 Task: Play online crossword game.
Action: Mouse moved to (367, 242)
Screenshot: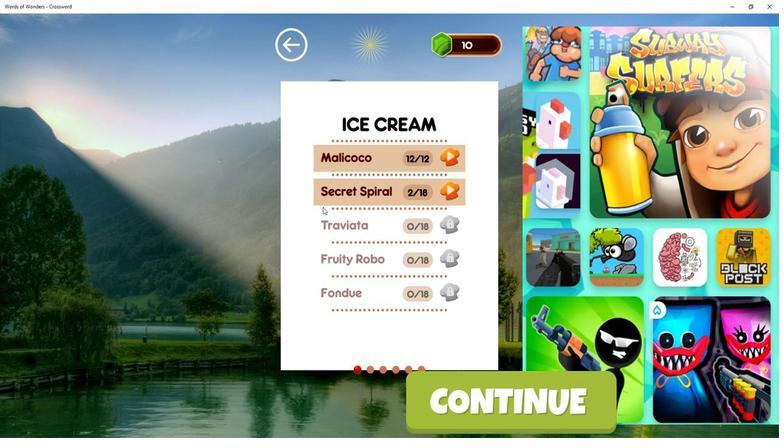 
Action: Mouse pressed left at (367, 242)
Screenshot: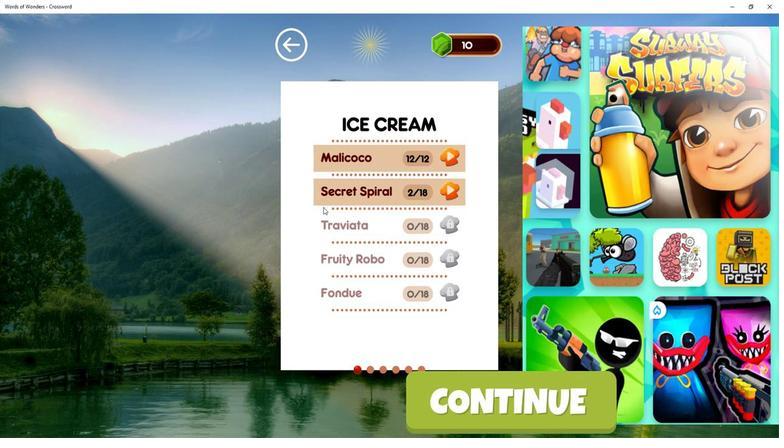 
Action: Mouse moved to (370, 238)
Screenshot: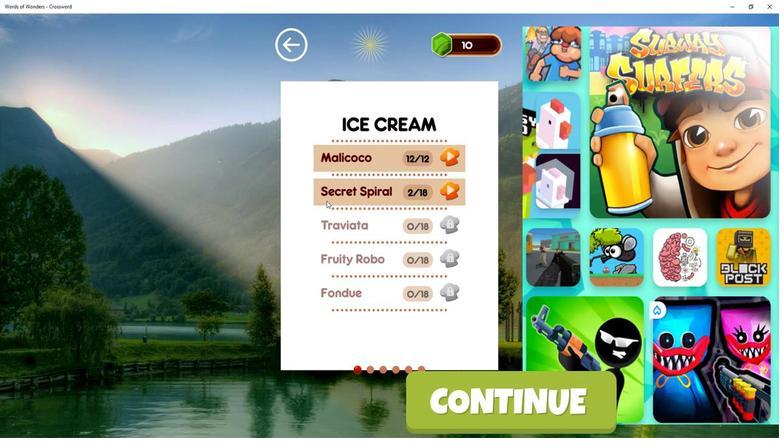 
Action: Mouse pressed left at (370, 238)
Screenshot: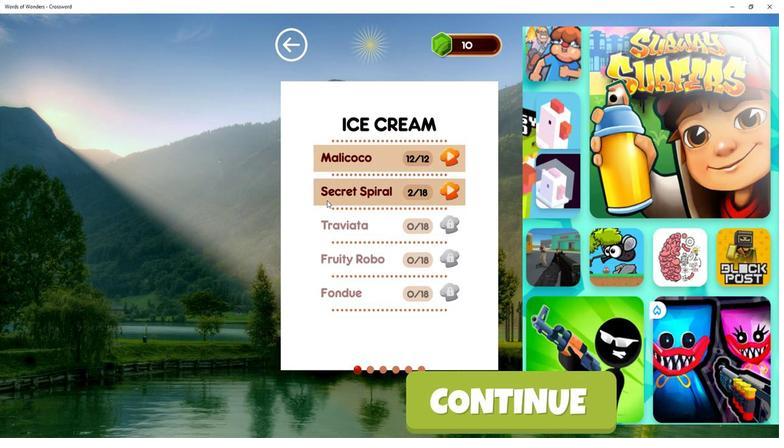 
Action: Mouse moved to (275, 198)
Screenshot: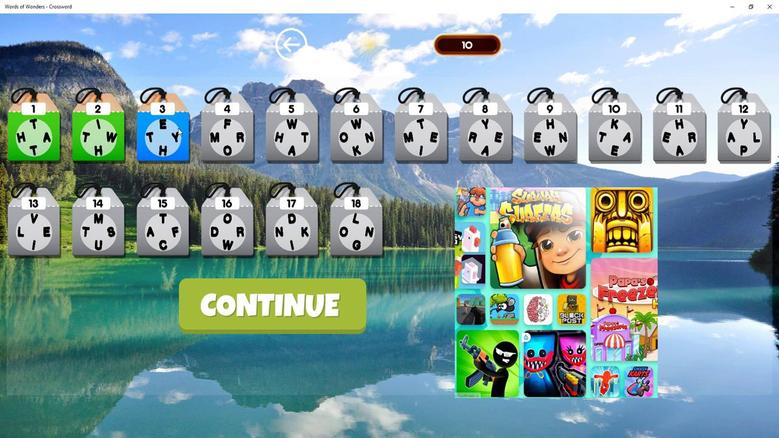 
Action: Mouse pressed left at (275, 198)
Screenshot: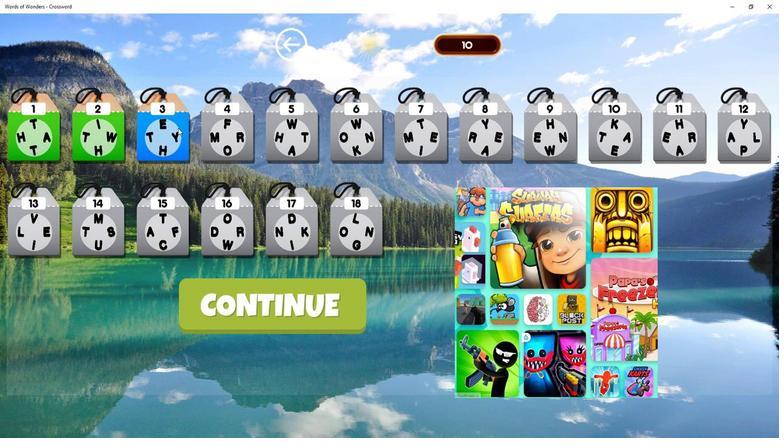 
Action: Mouse moved to (404, 266)
Screenshot: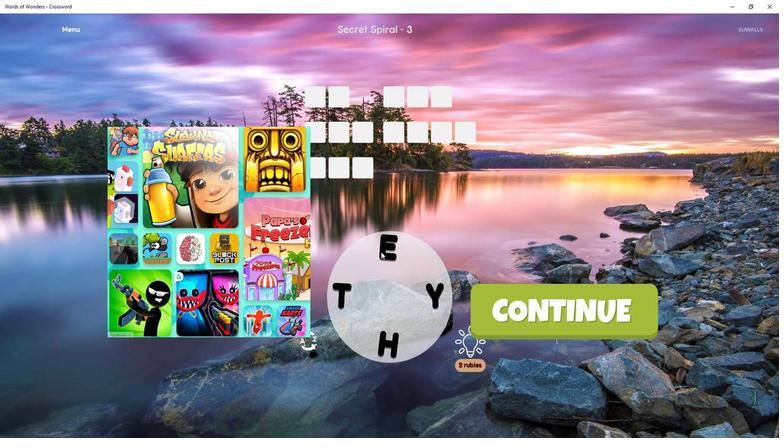 
Action: Mouse pressed left at (404, 266)
Screenshot: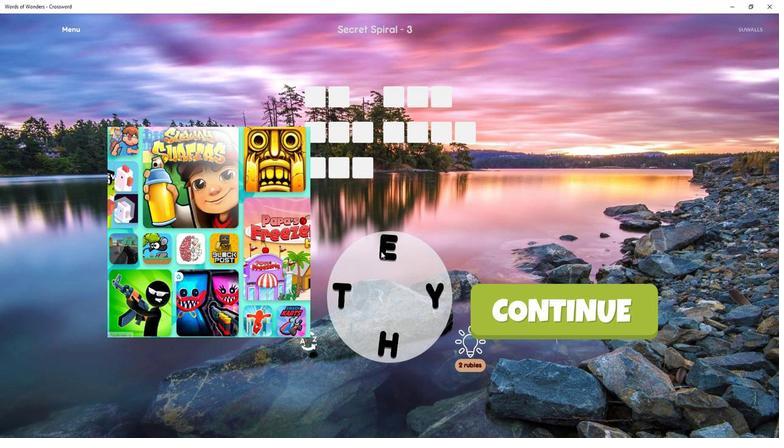 
Action: Mouse moved to (406, 319)
Screenshot: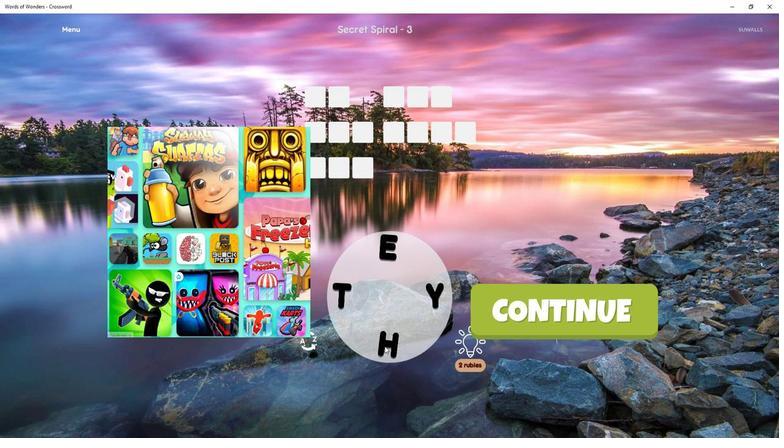 
Action: Mouse pressed left at (406, 319)
Screenshot: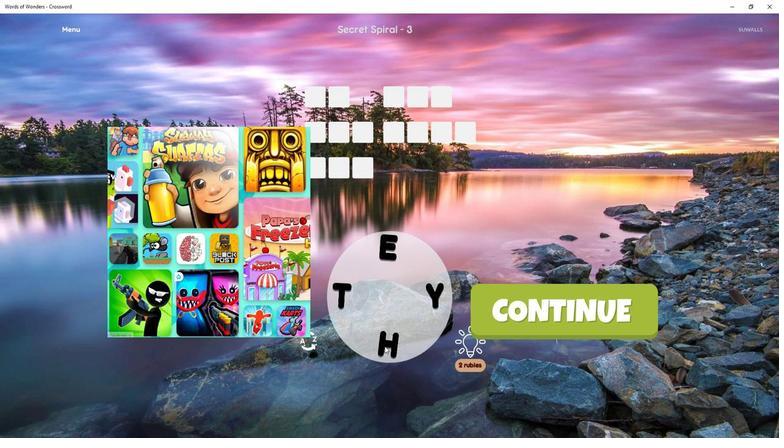 
Action: Mouse moved to (407, 315)
Screenshot: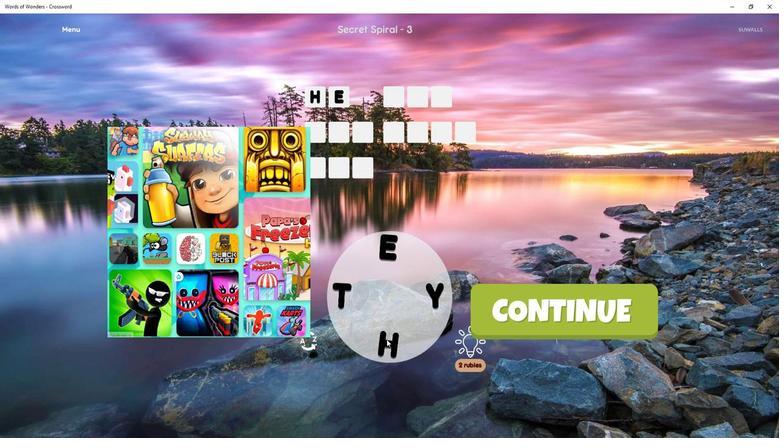 
Action: Mouse pressed left at (407, 315)
Screenshot: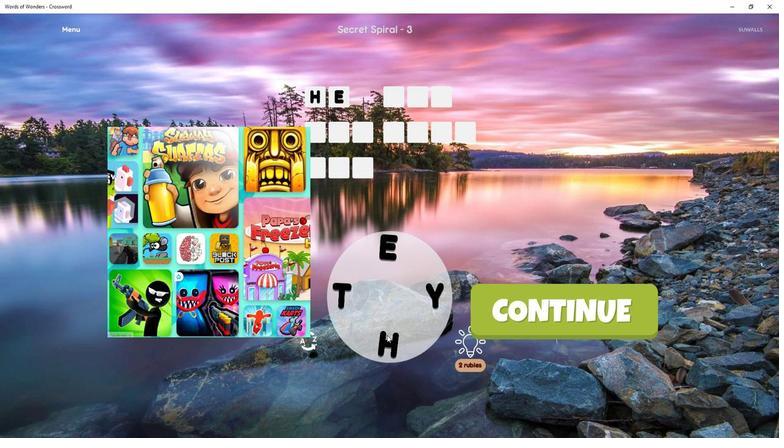 
Action: Mouse moved to (406, 312)
Screenshot: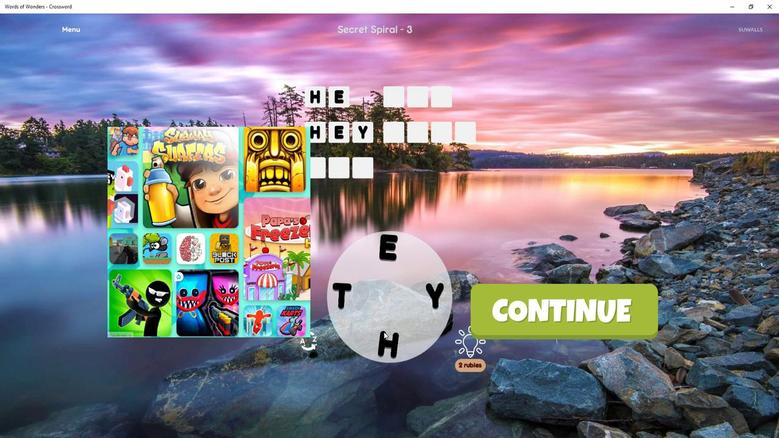 
Action: Mouse pressed left at (406, 312)
Screenshot: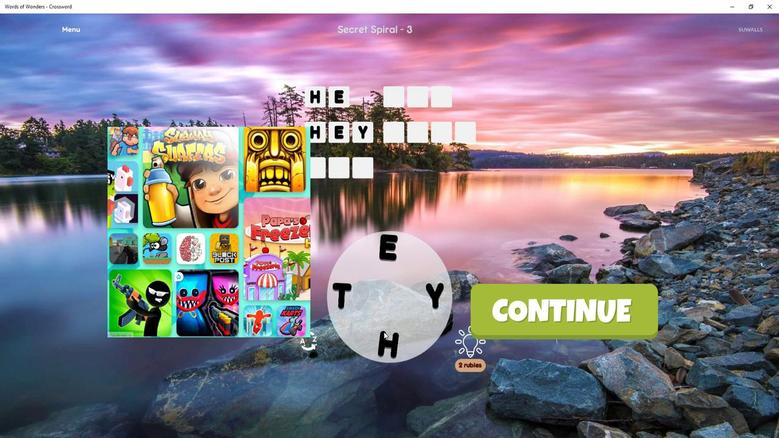 
Action: Mouse moved to (375, 285)
Screenshot: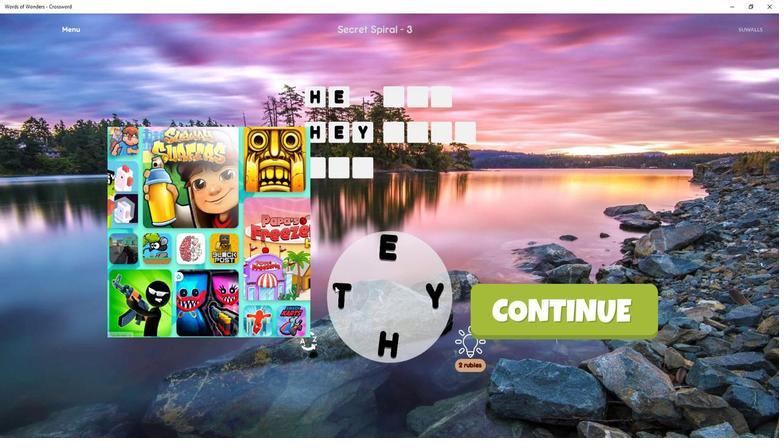 
Action: Mouse pressed left at (375, 285)
Screenshot: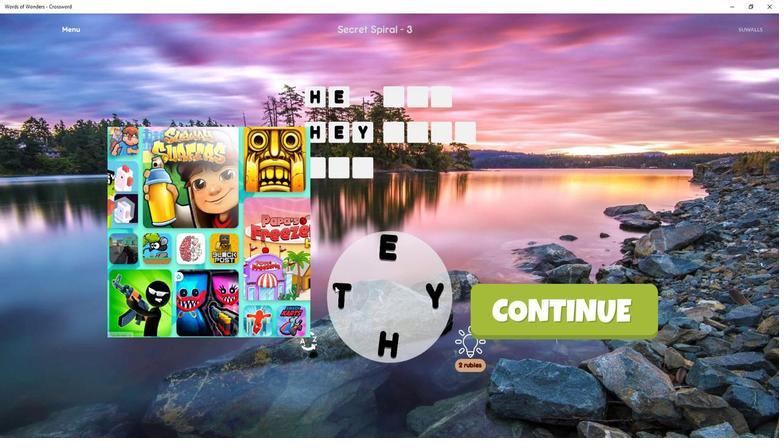 
Action: Mouse moved to (381, 288)
Screenshot: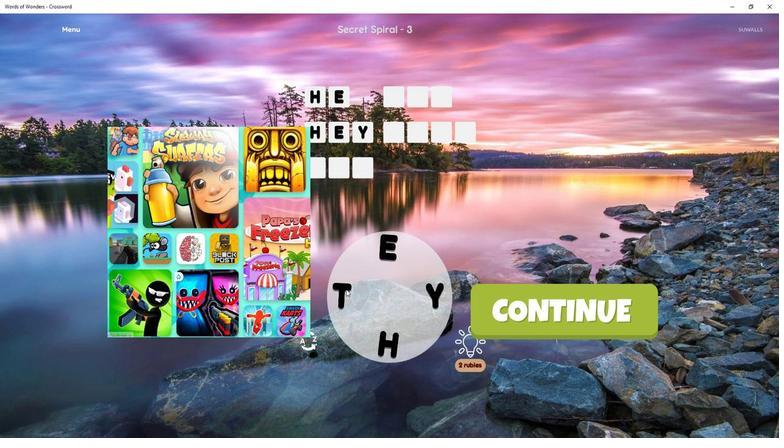 
Action: Mouse pressed left at (381, 288)
Screenshot: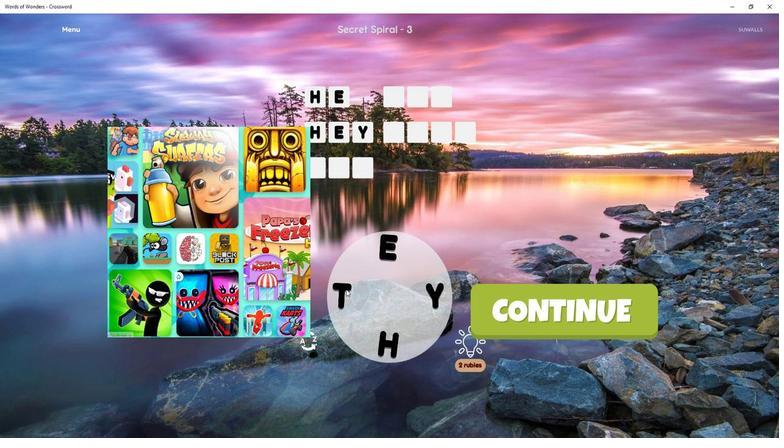 
Action: Mouse moved to (411, 267)
Screenshot: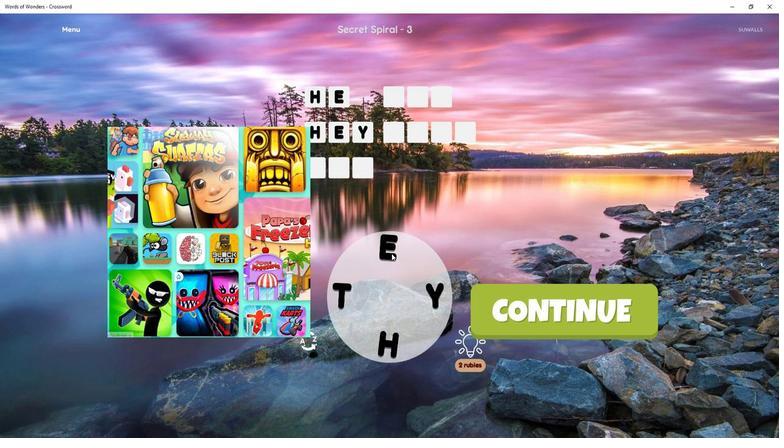 
Action: Mouse pressed left at (411, 267)
Screenshot: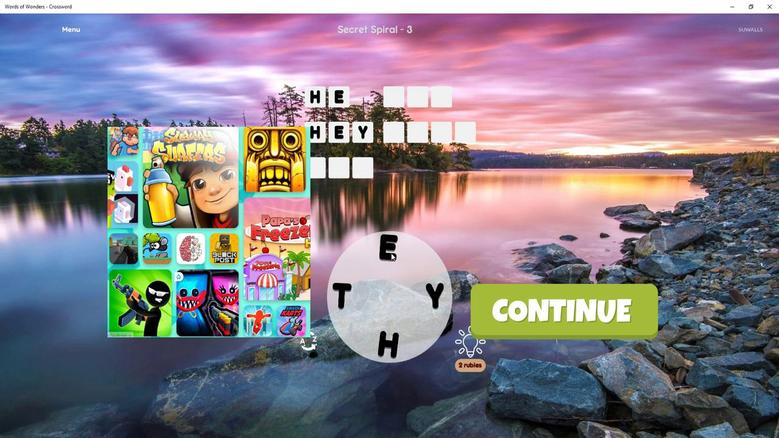 
Action: Mouse moved to (409, 264)
Screenshot: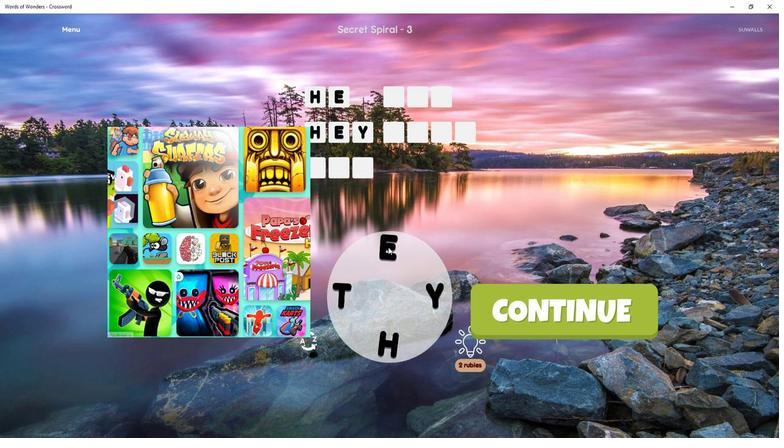 
Action: Mouse pressed left at (409, 264)
Screenshot: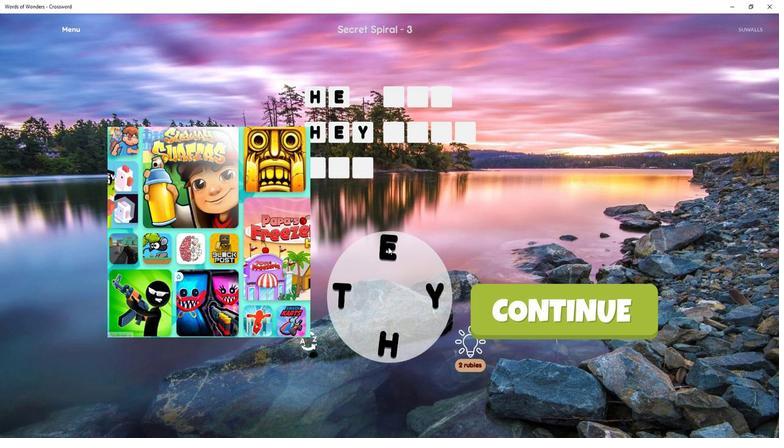 
Action: Mouse moved to (411, 266)
Screenshot: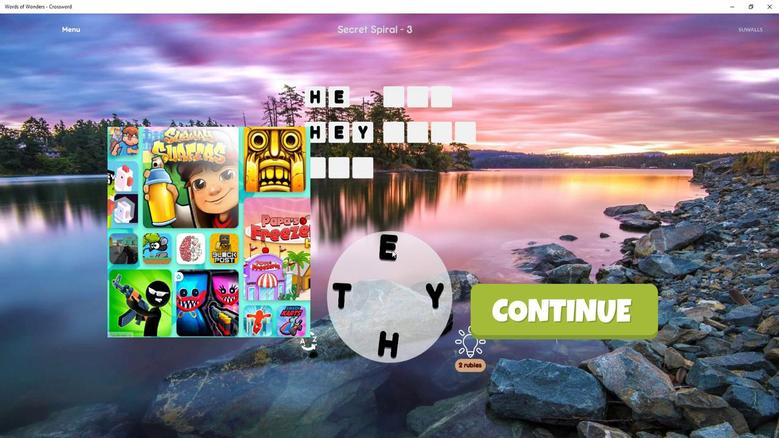 
Action: Mouse pressed left at (411, 266)
Screenshot: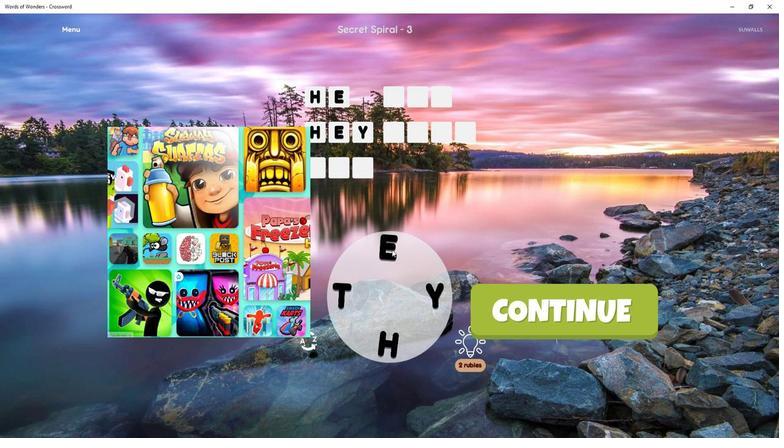 
Action: Mouse moved to (430, 289)
Screenshot: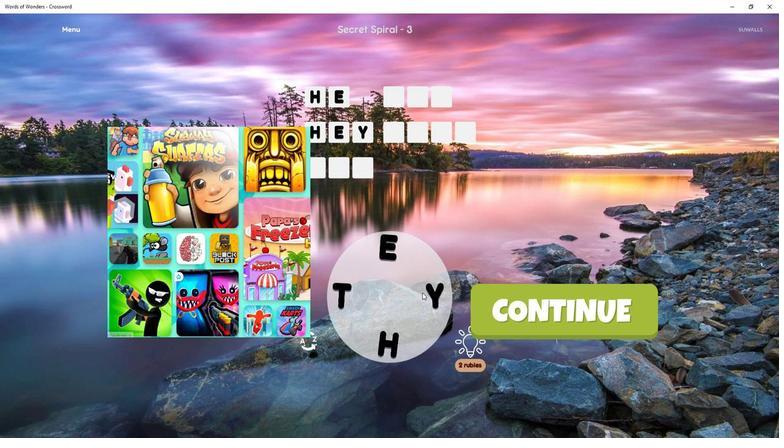 
Action: Mouse pressed left at (430, 289)
Screenshot: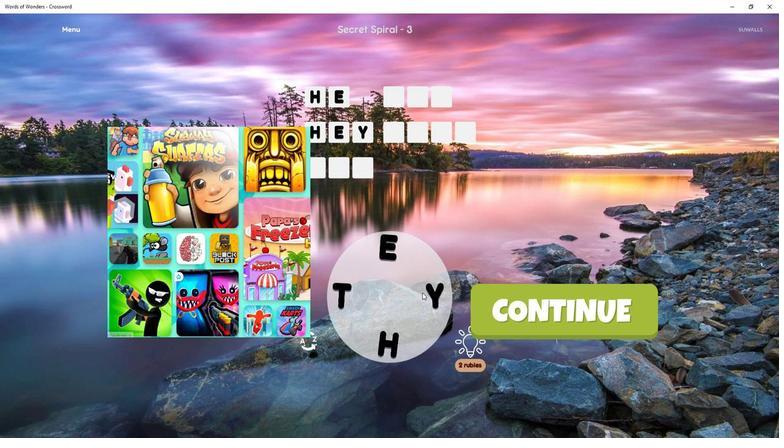 
Action: Mouse moved to (429, 288)
Screenshot: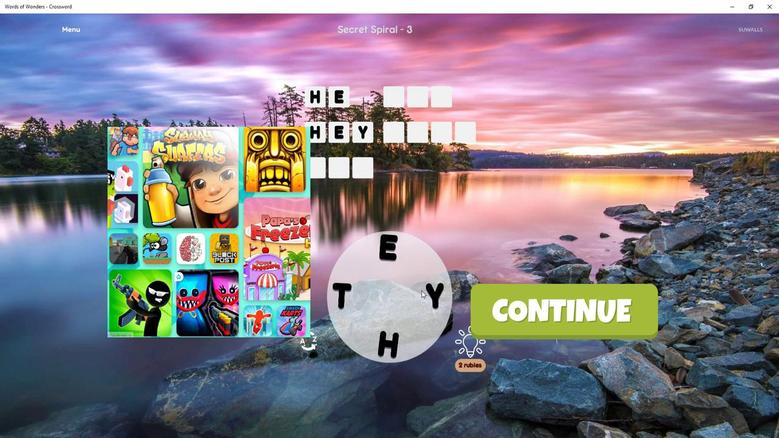 
Action: Mouse pressed left at (429, 288)
Screenshot: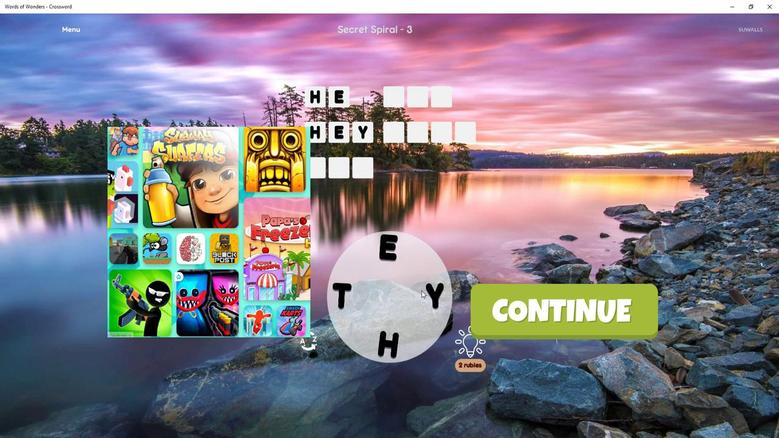 
Action: Mouse moved to (436, 291)
Screenshot: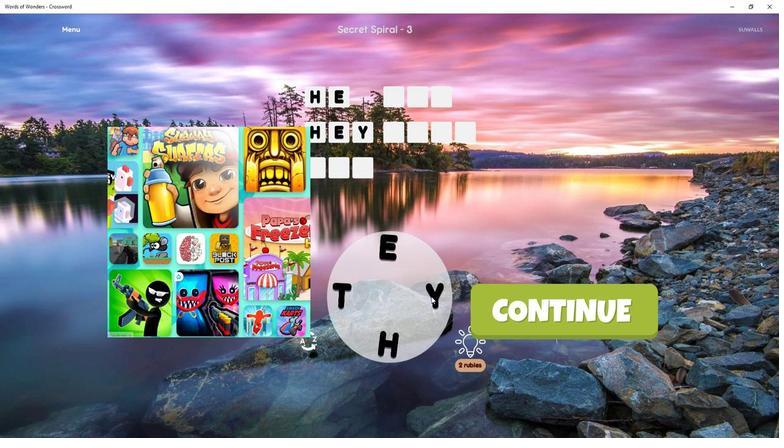 
Action: Mouse pressed left at (436, 291)
Screenshot: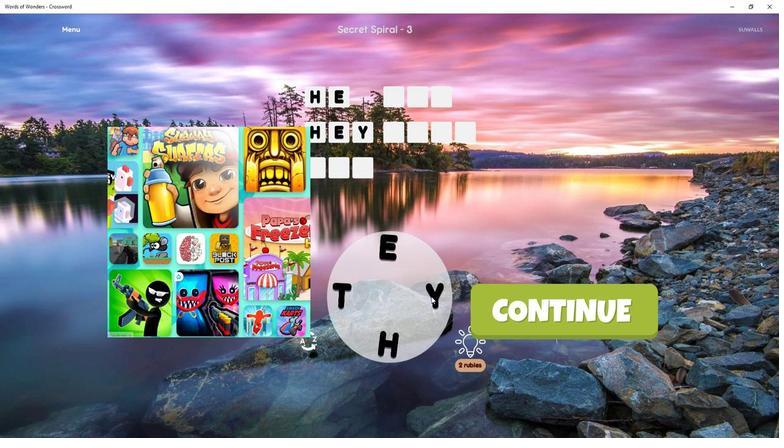 
Action: Mouse moved to (404, 265)
Screenshot: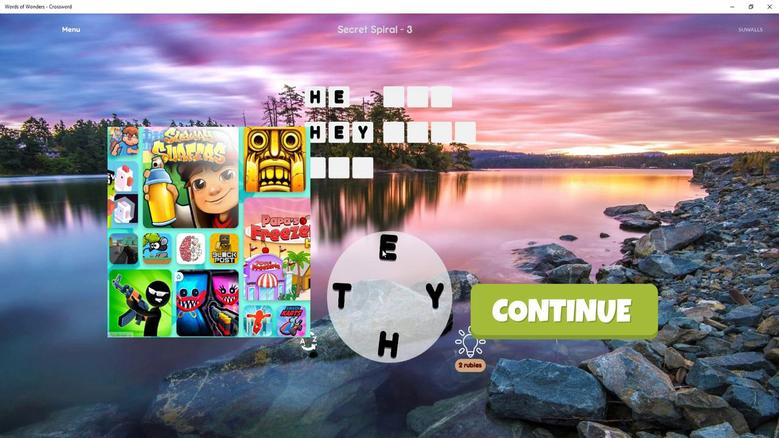 
Action: Mouse pressed left at (404, 265)
Screenshot: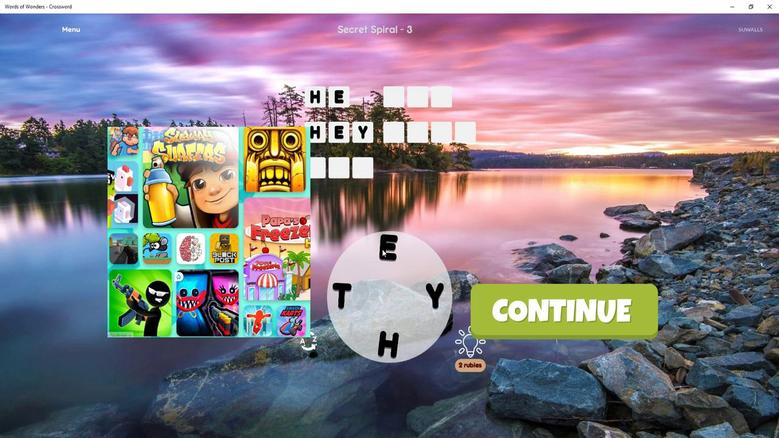 
Action: Mouse moved to (406, 263)
Screenshot: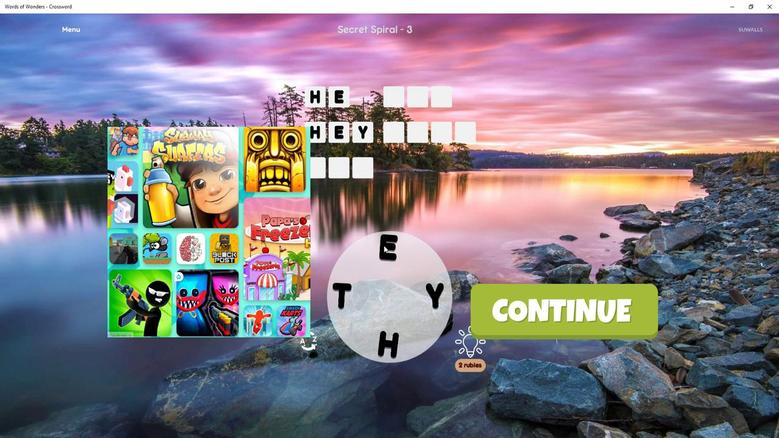 
Action: Mouse pressed left at (406, 263)
Screenshot: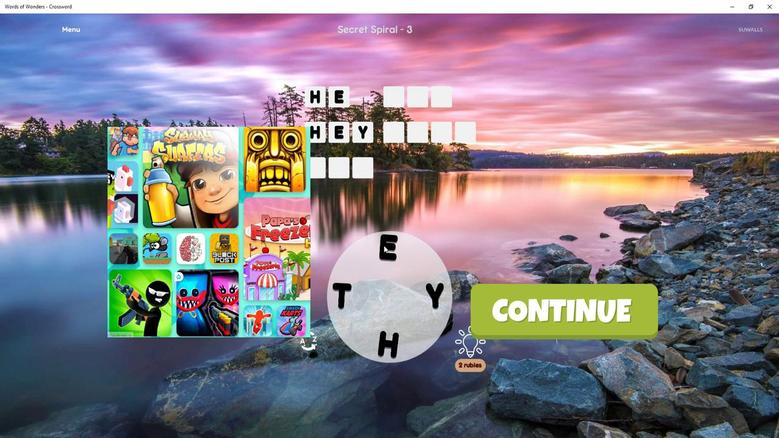 
Action: Mouse moved to (407, 325)
Screenshot: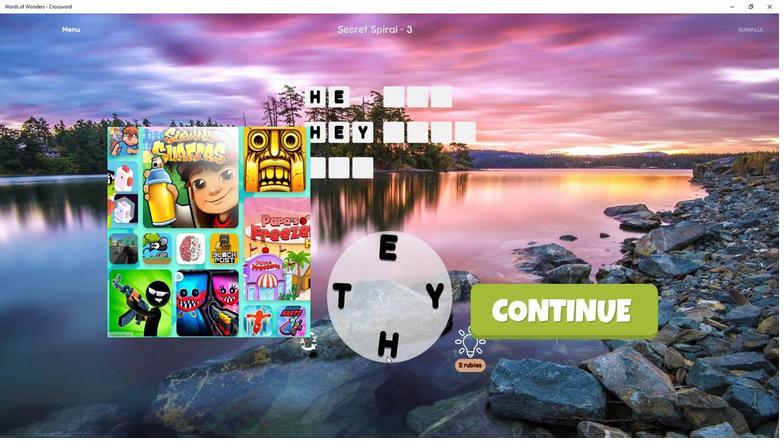 
Action: Mouse pressed left at (407, 325)
Screenshot: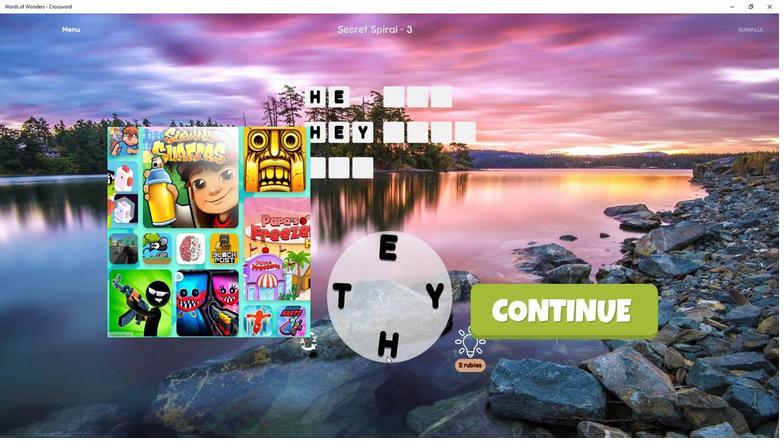 
Action: Mouse moved to (416, 323)
Screenshot: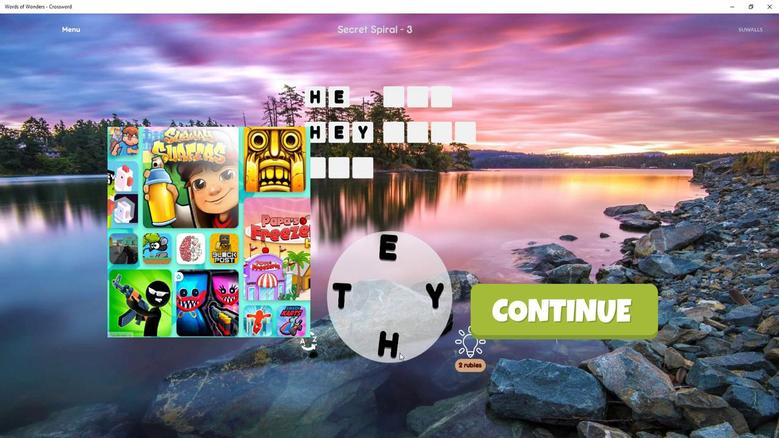 
Action: Mouse pressed left at (416, 323)
Screenshot: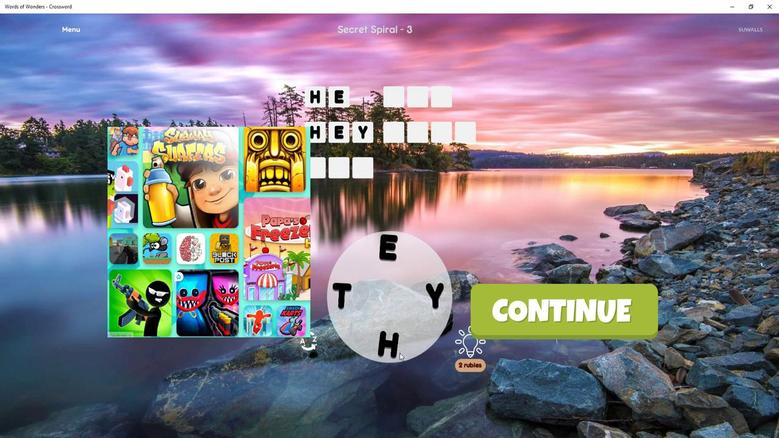 
Action: Mouse moved to (412, 321)
Screenshot: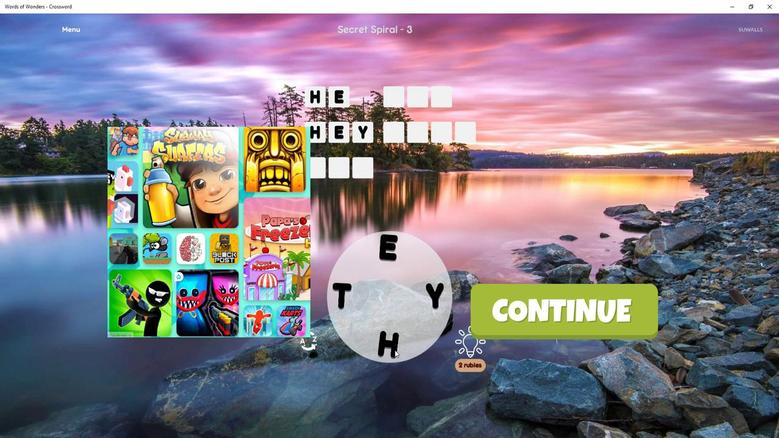 
Action: Mouse pressed left at (412, 321)
Screenshot: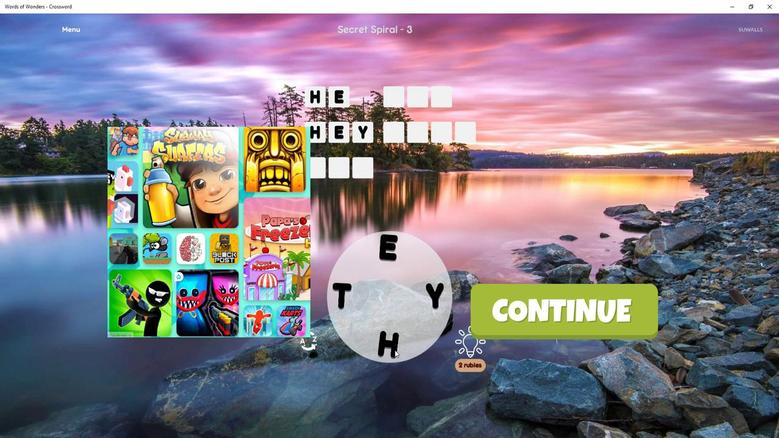 
Action: Mouse moved to (413, 317)
Screenshot: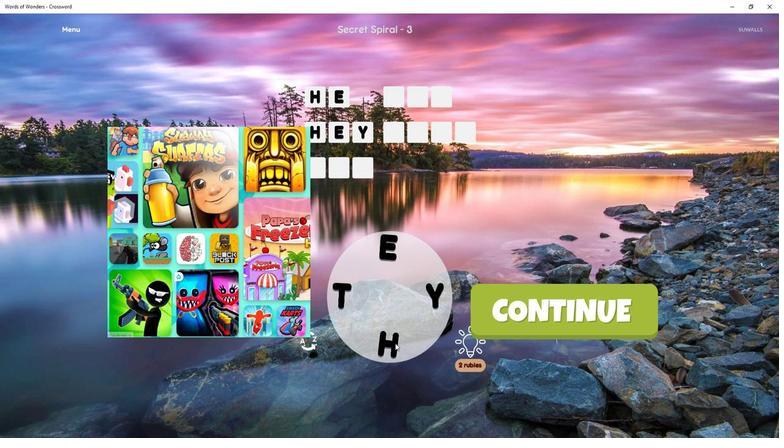 
Action: Mouse pressed left at (413, 317)
Screenshot: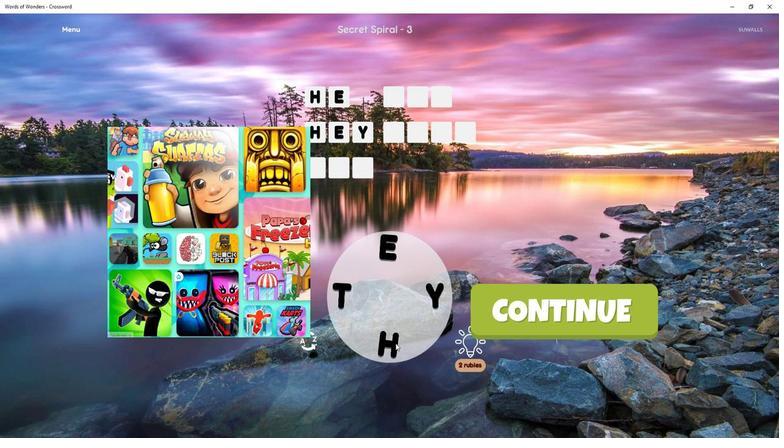 
Action: Mouse moved to (411, 261)
Screenshot: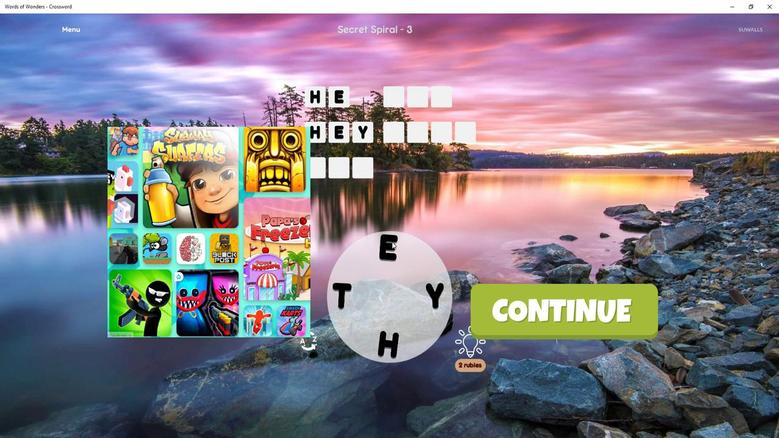 
Action: Mouse pressed left at (411, 261)
Screenshot: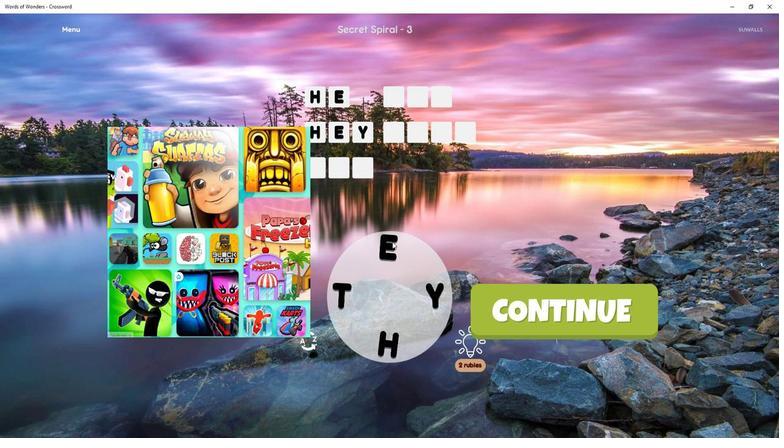 
Action: Mouse moved to (409, 266)
Screenshot: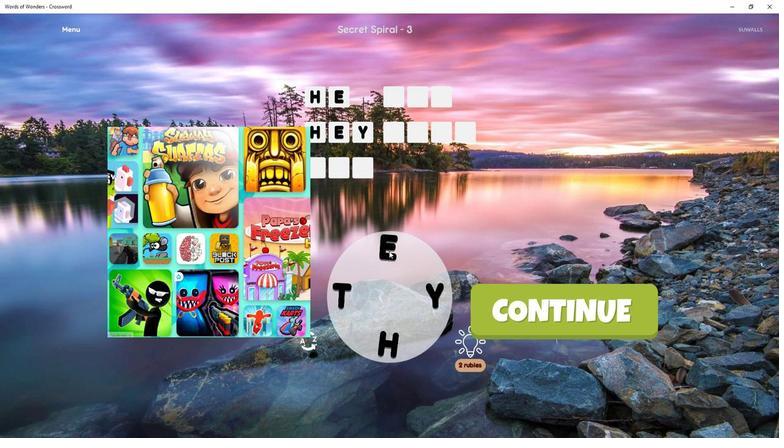
Action: Mouse pressed left at (409, 266)
Screenshot: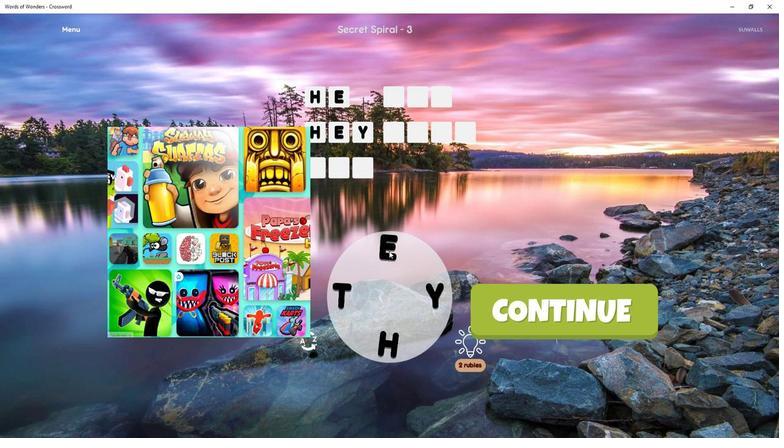 
Action: Mouse moved to (439, 288)
Screenshot: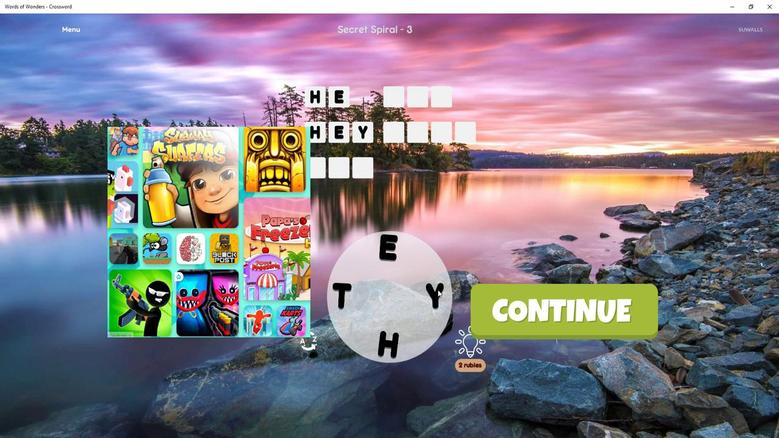 
Action: Mouse pressed left at (439, 288)
Screenshot: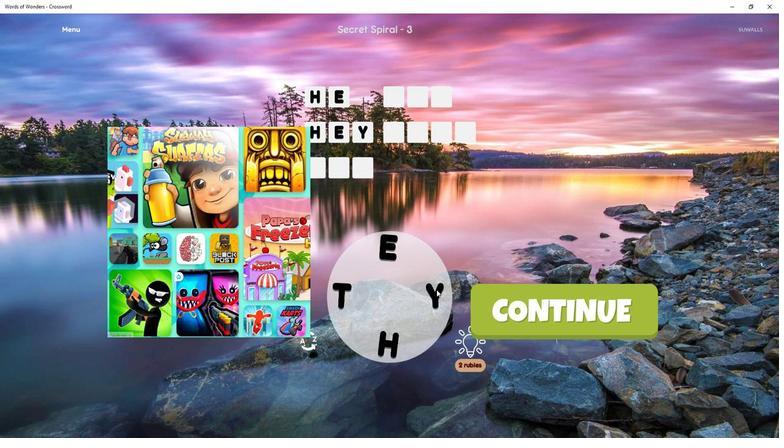 
Action: Mouse moved to (409, 259)
Screenshot: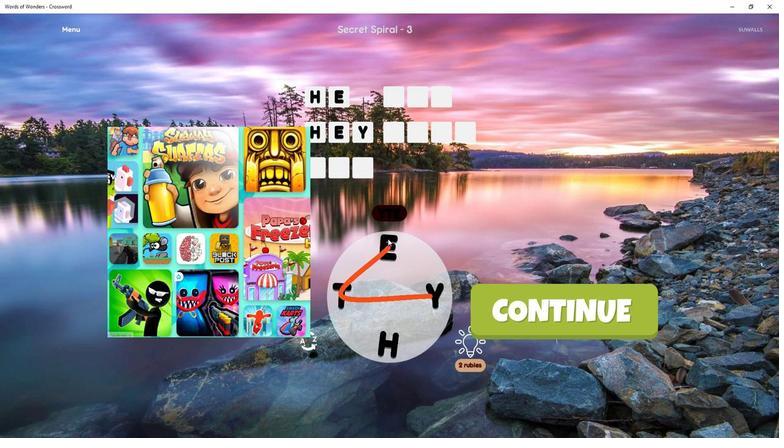 
Action: Mouse pressed left at (409, 259)
Screenshot: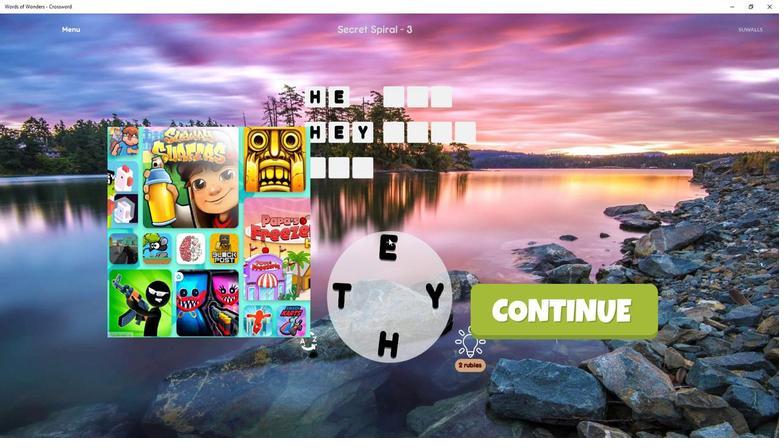 
Action: Mouse moved to (411, 316)
Screenshot: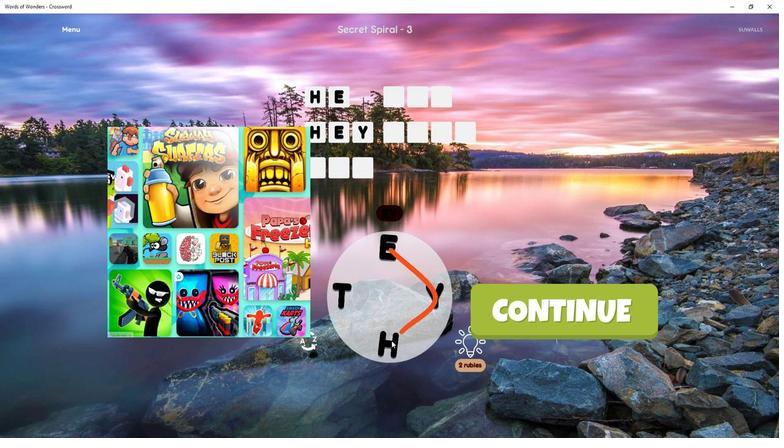 
Action: Mouse pressed left at (411, 316)
Screenshot: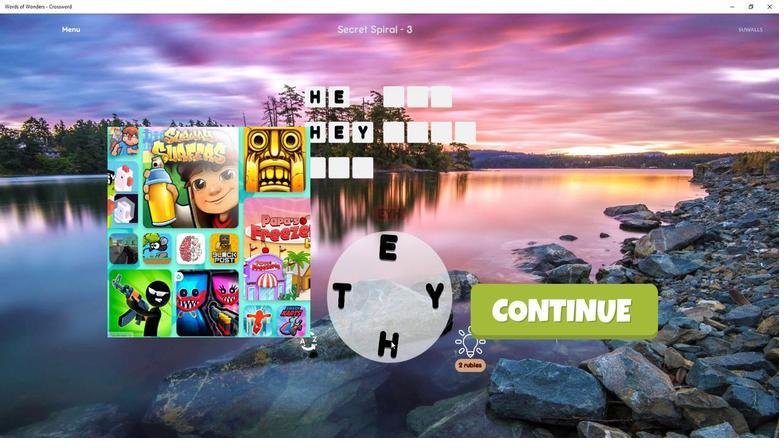
Action: Mouse moved to (406, 265)
Screenshot: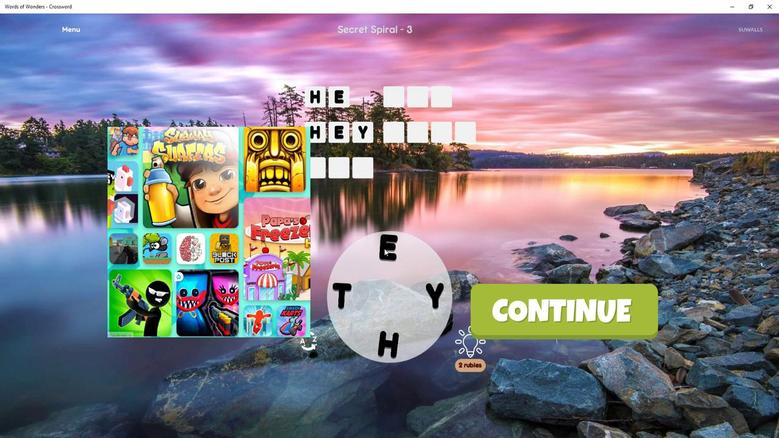 
Action: Mouse pressed left at (406, 265)
Screenshot: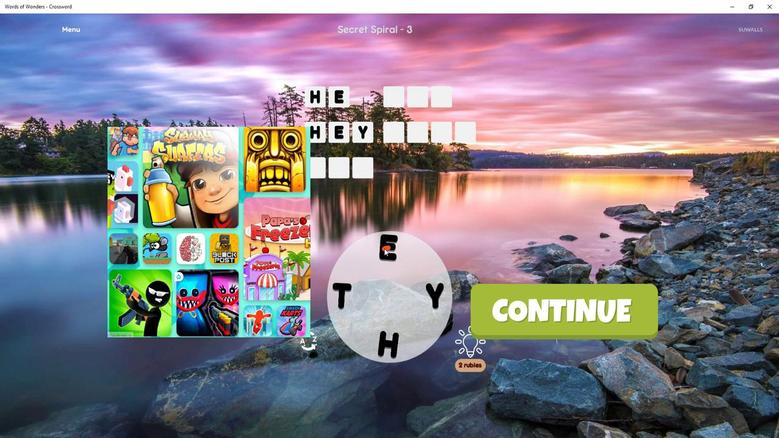 
Action: Mouse moved to (411, 267)
Screenshot: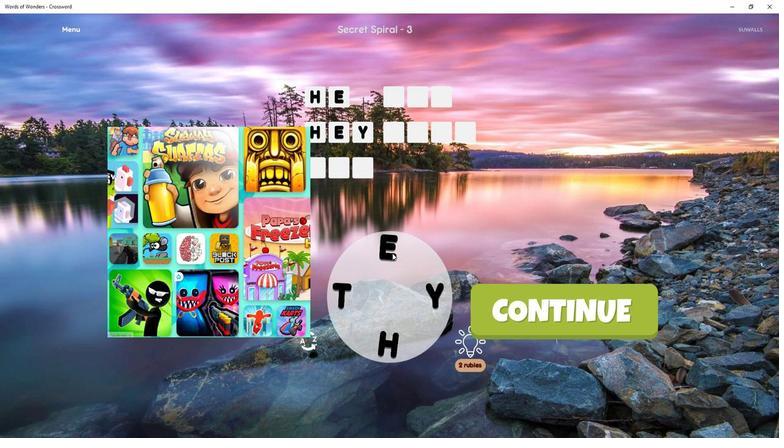 
Action: Mouse pressed left at (411, 267)
Screenshot: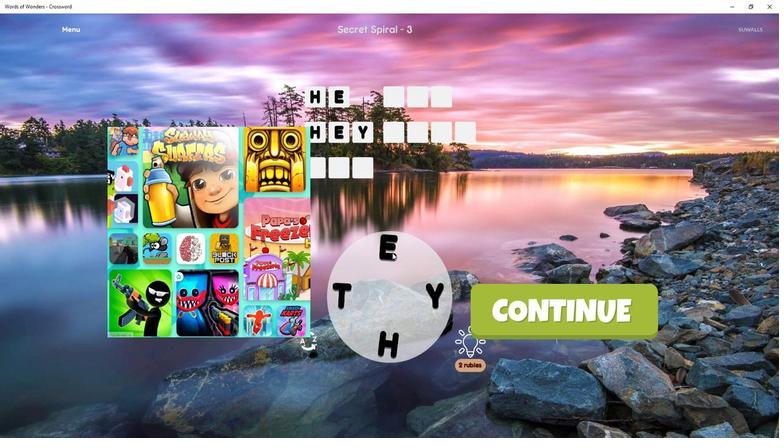 
Action: Mouse moved to (411, 265)
Screenshot: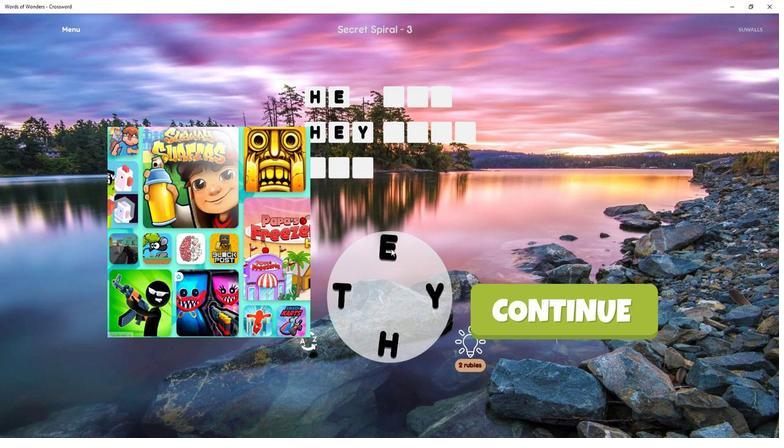 
Action: Mouse pressed left at (411, 265)
Screenshot: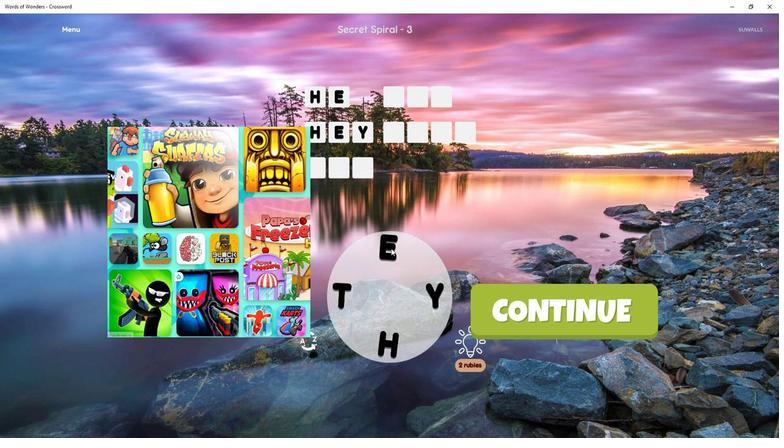 
Action: Mouse moved to (458, 322)
Screenshot: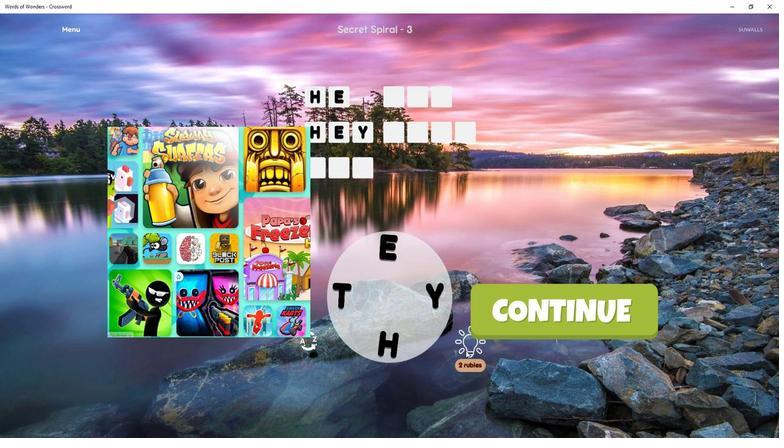
Action: Mouse pressed left at (458, 322)
Screenshot: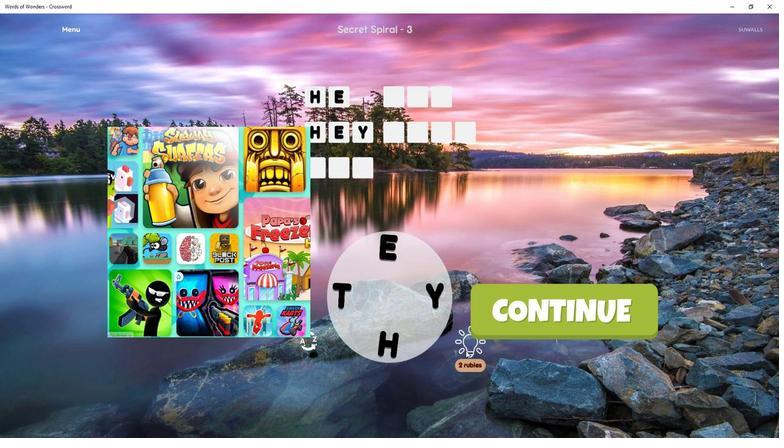 
Action: Mouse moved to (377, 286)
Screenshot: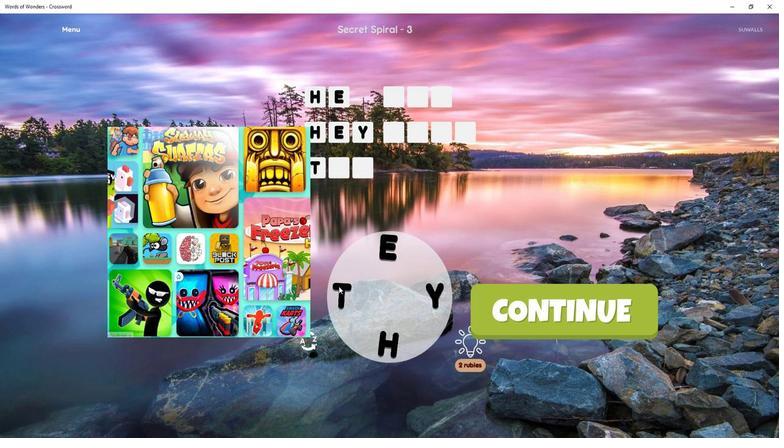 
Action: Mouse pressed left at (377, 286)
Screenshot: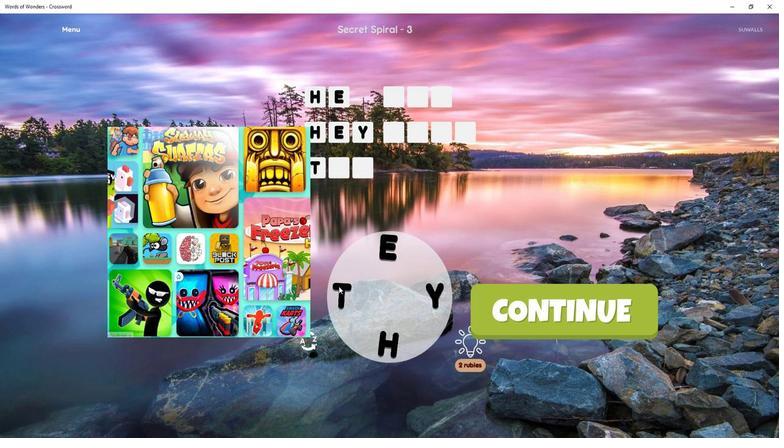 
Action: Mouse moved to (378, 288)
Screenshot: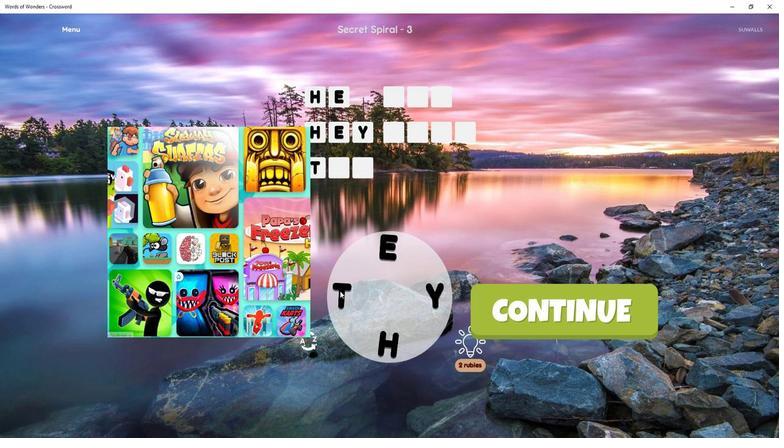 
Action: Mouse pressed left at (378, 288)
Screenshot: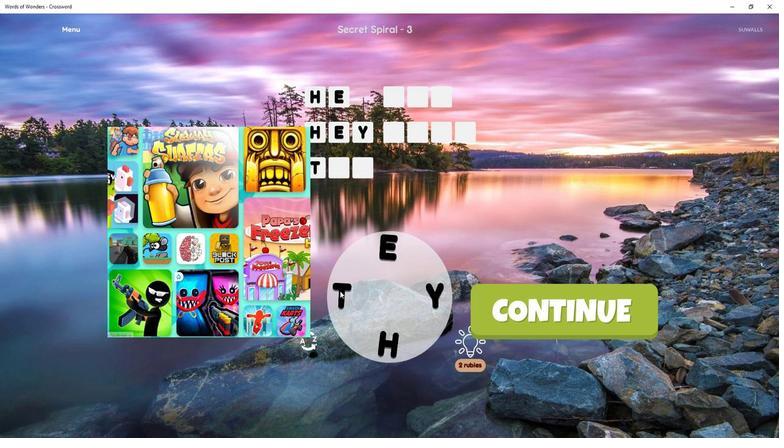 
Action: Mouse moved to (378, 289)
Screenshot: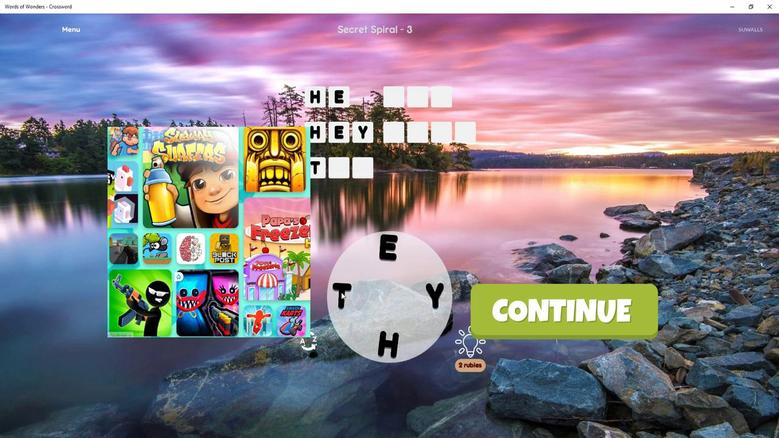 
Action: Mouse pressed left at (378, 289)
Screenshot: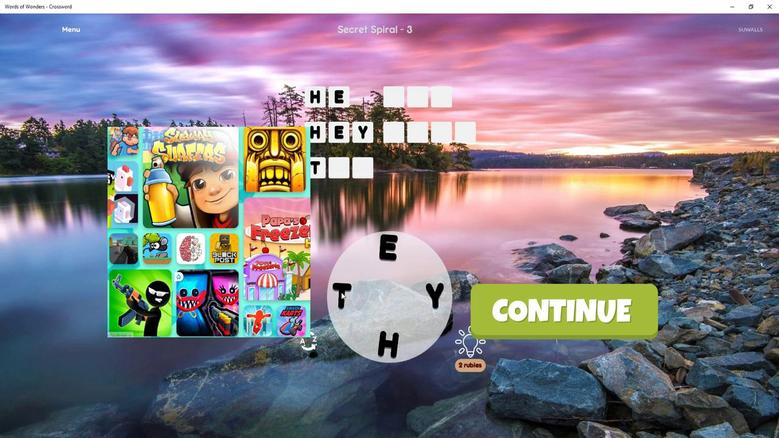 
Action: Mouse moved to (379, 286)
Screenshot: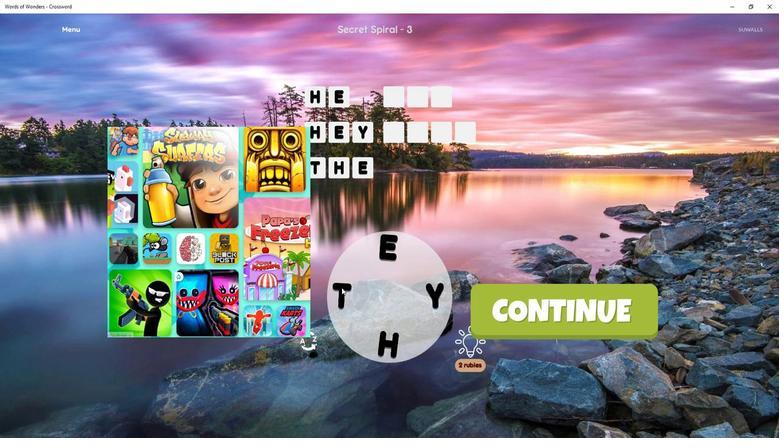 
Action: Mouse pressed left at (379, 286)
Screenshot: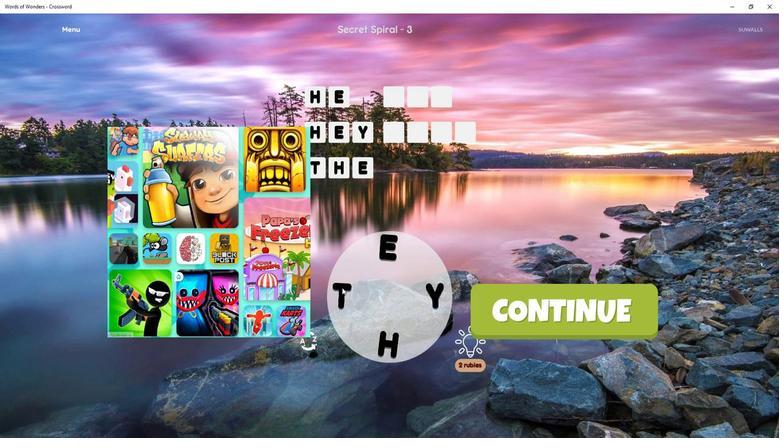 
Action: Mouse moved to (377, 286)
Screenshot: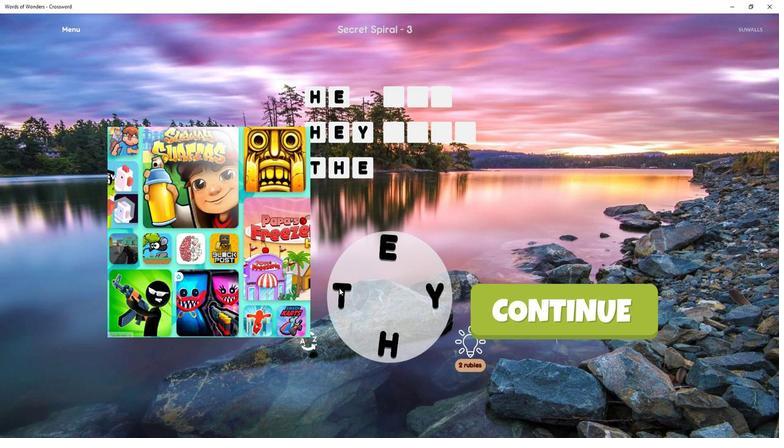 
Action: Mouse pressed left at (377, 286)
Screenshot: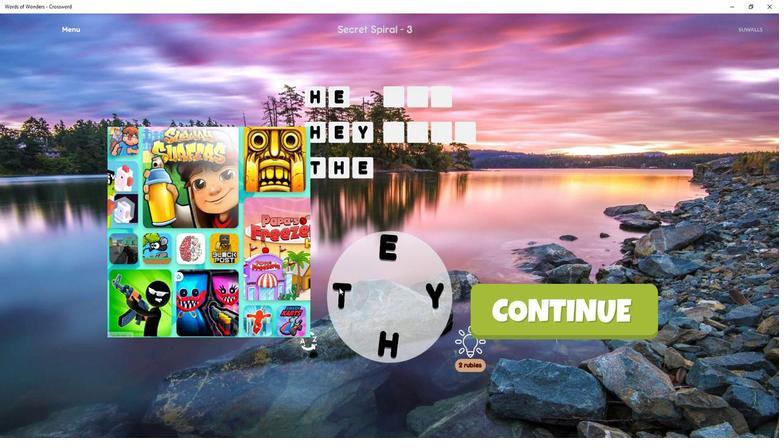 
Action: Mouse moved to (379, 289)
Screenshot: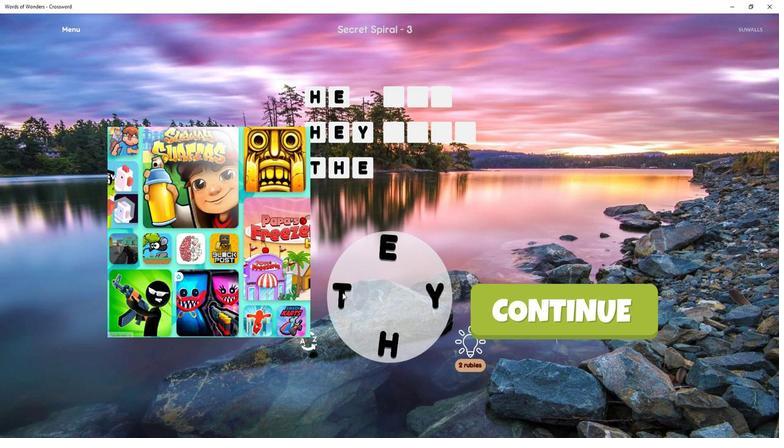 
Action: Mouse pressed left at (379, 289)
Screenshot: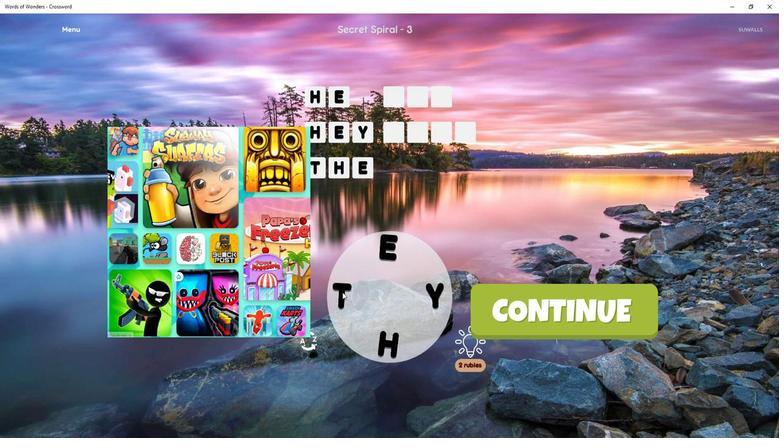
Action: Mouse moved to (382, 284)
Screenshot: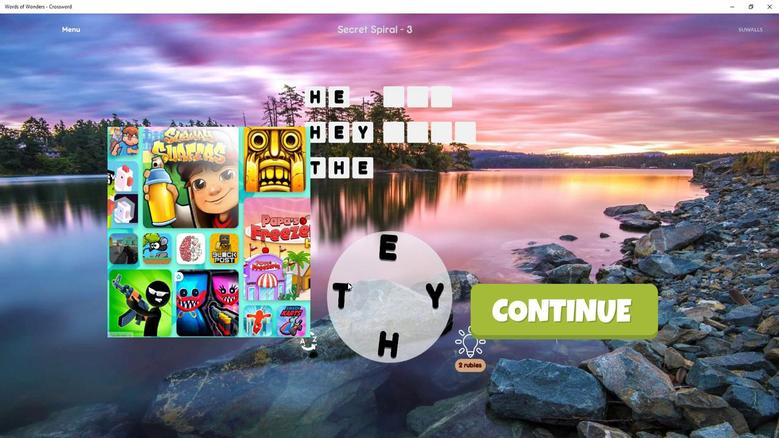 
Action: Mouse pressed left at (382, 284)
Screenshot: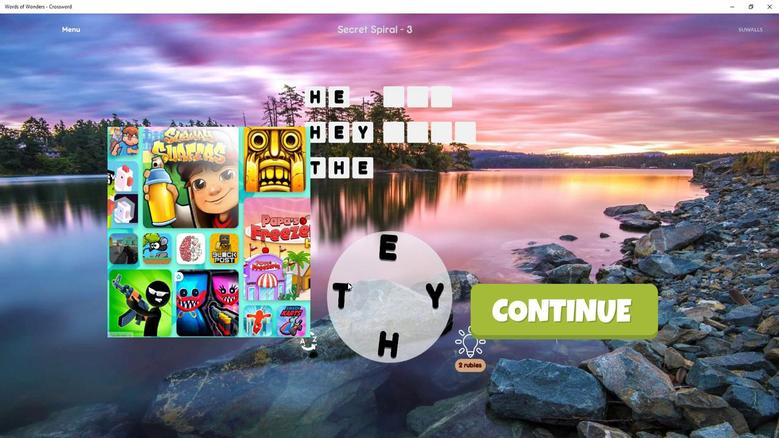 
Action: Mouse moved to (432, 288)
Screenshot: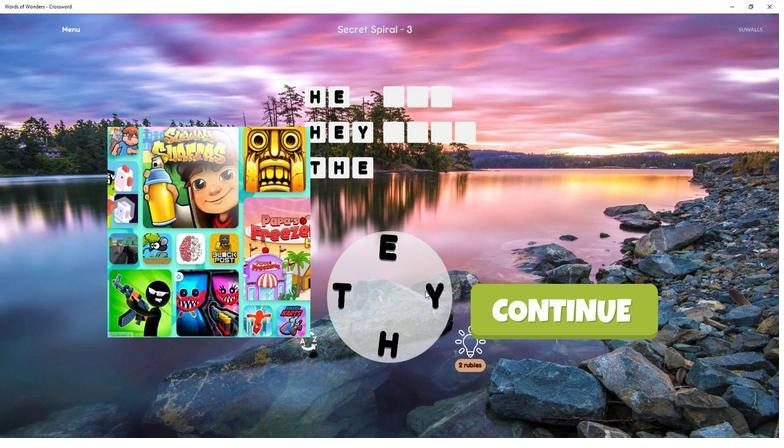 
Action: Mouse pressed left at (432, 288)
Screenshot: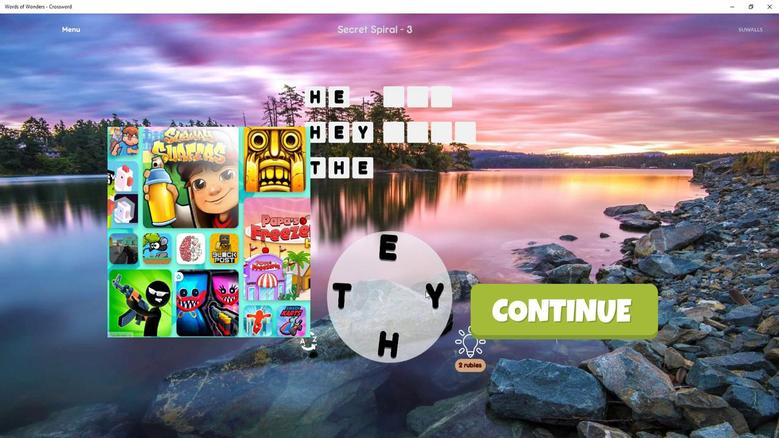 
Action: Mouse moved to (440, 291)
Screenshot: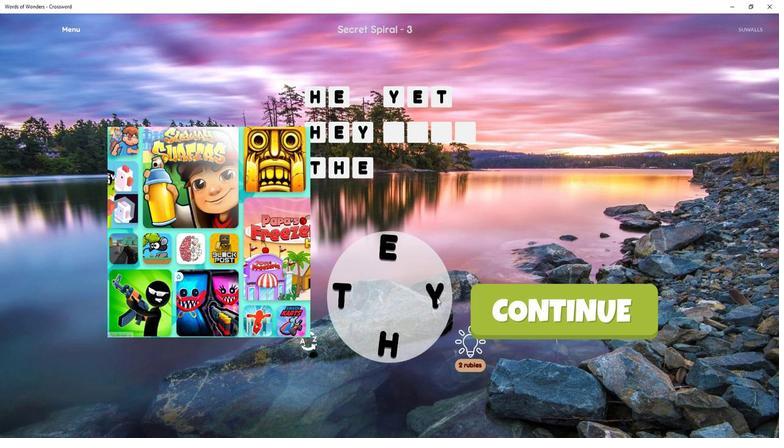 
Action: Mouse pressed left at (440, 291)
Screenshot: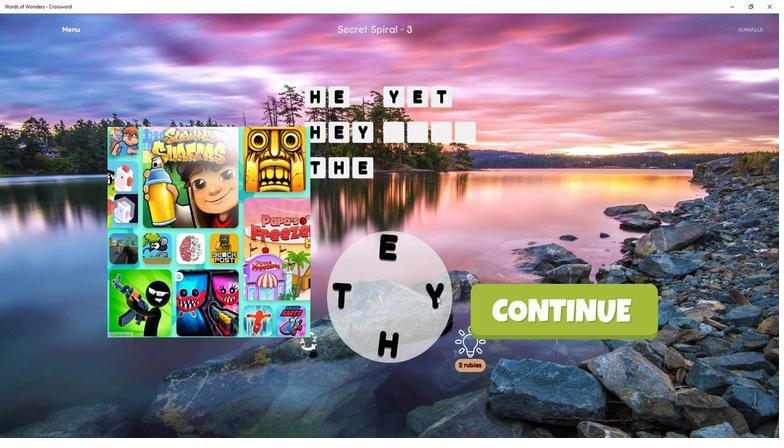 
Action: Mouse moved to (409, 263)
Screenshot: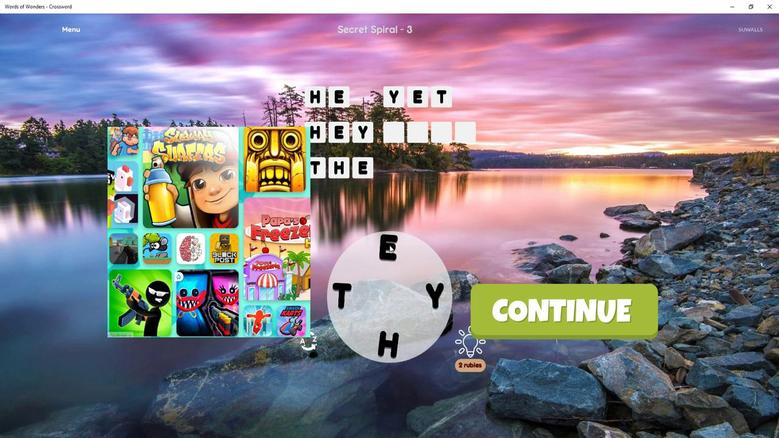 
Action: Mouse pressed left at (409, 263)
Screenshot: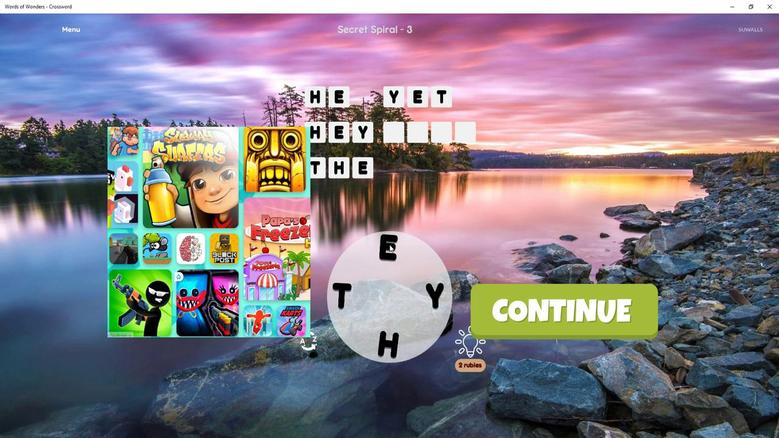 
Action: Mouse moved to (435, 288)
Screenshot: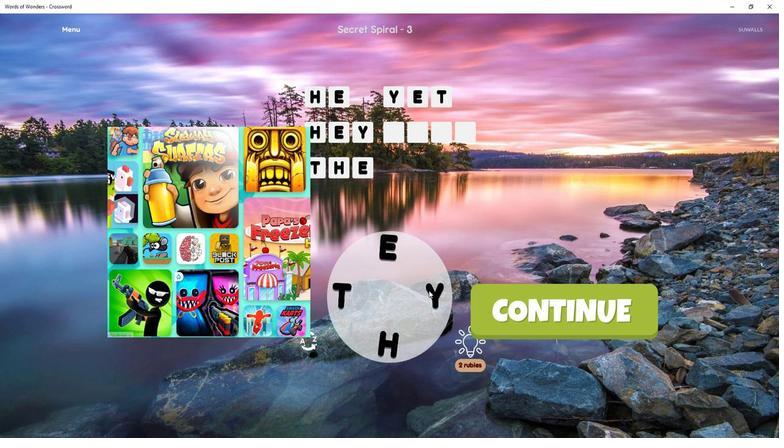 
Action: Mouse pressed left at (435, 288)
Screenshot: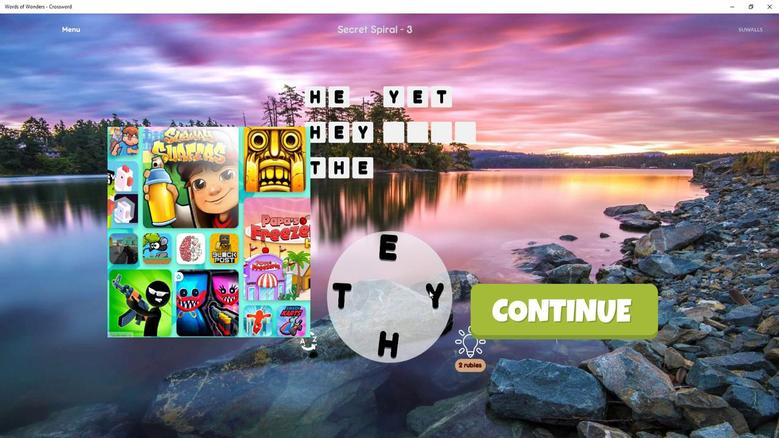 
Action: Mouse moved to (456, 317)
Screenshot: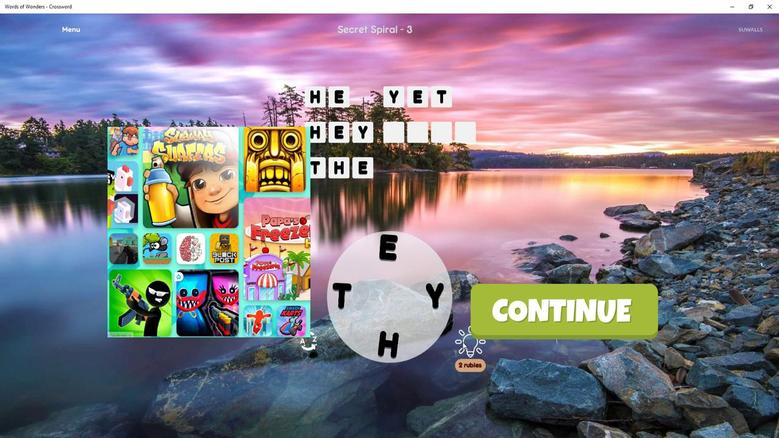 
Action: Mouse pressed left at (456, 317)
Screenshot: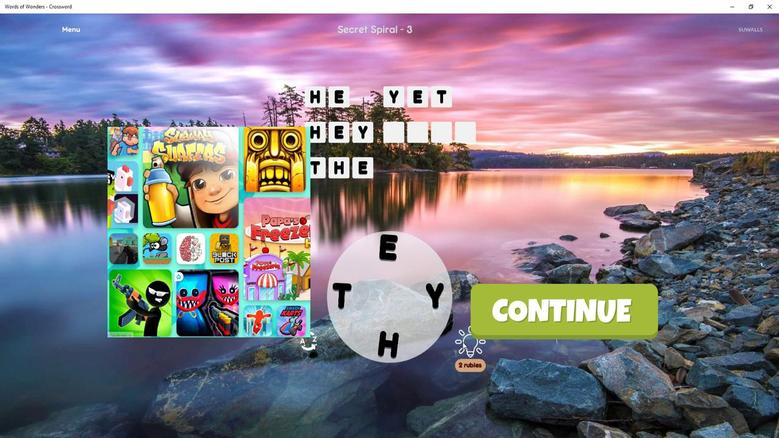 
Action: Mouse moved to (381, 289)
Screenshot: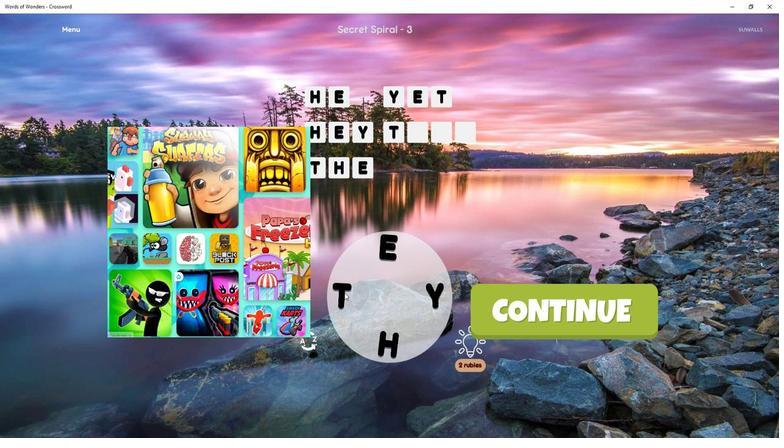 
Action: Mouse pressed left at (381, 289)
Screenshot: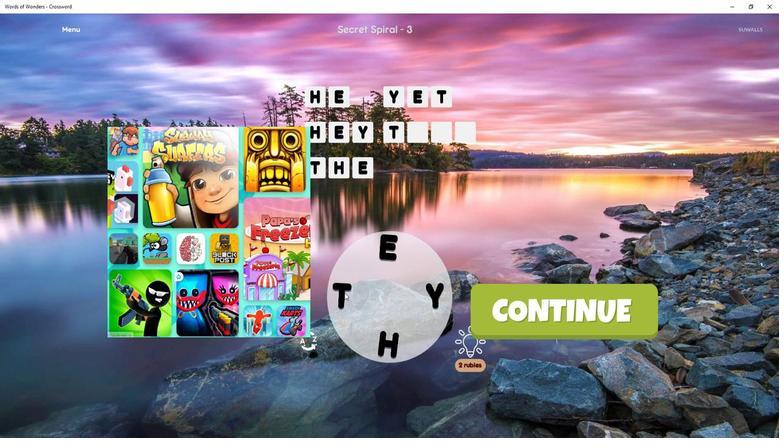 
Action: Mouse moved to (380, 286)
Screenshot: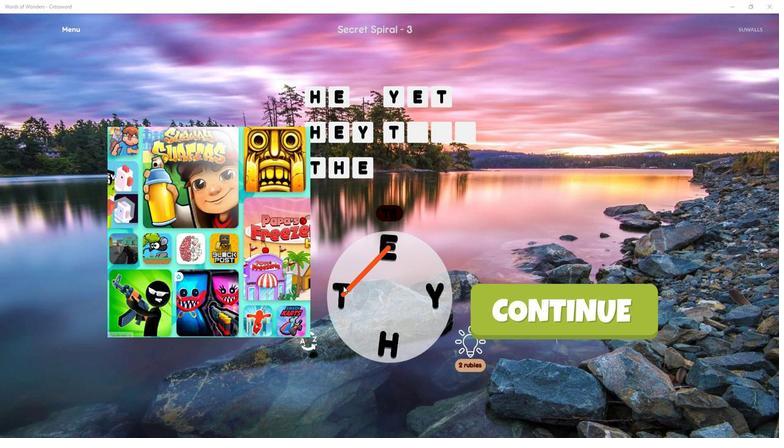 
Action: Mouse pressed left at (380, 286)
Screenshot: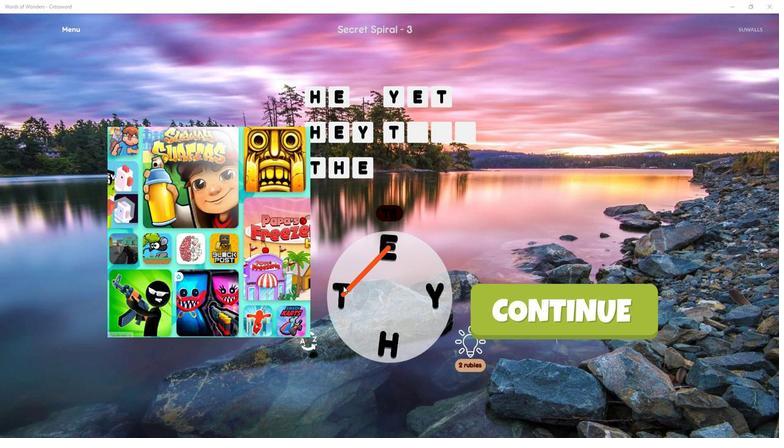 
Action: Mouse moved to (379, 289)
Screenshot: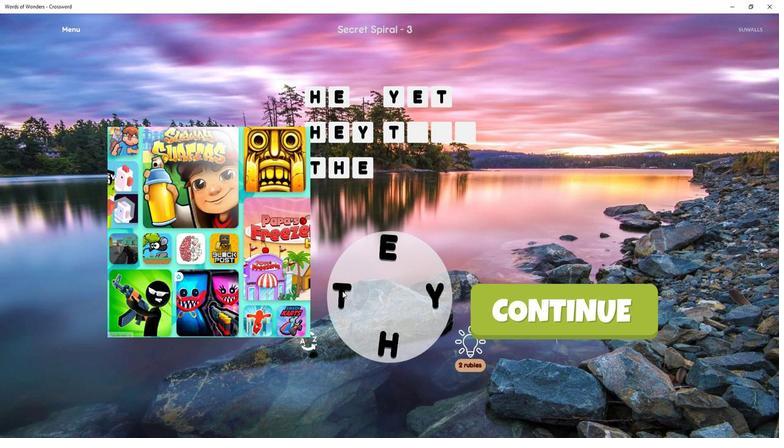 
Action: Mouse pressed left at (379, 289)
Screenshot: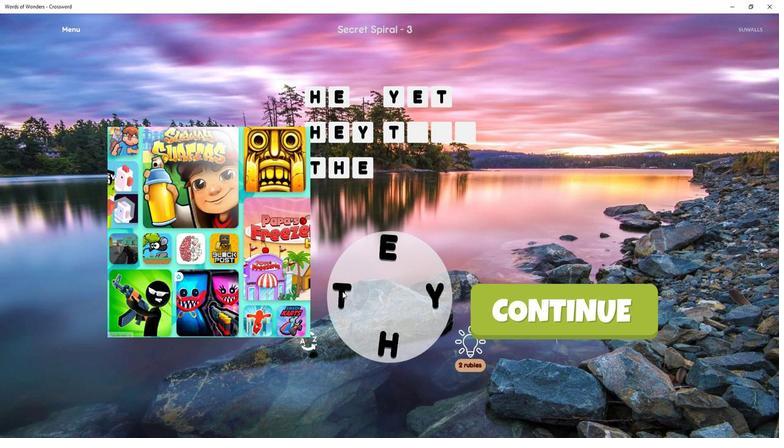
Action: Mouse moved to (379, 289)
Screenshot: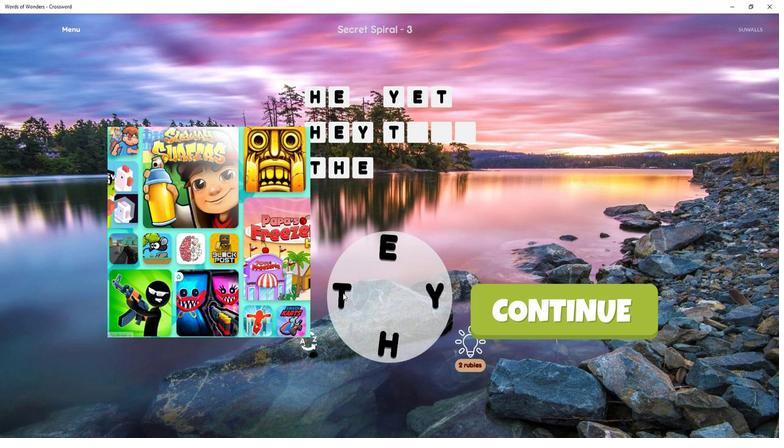 
Action: Mouse pressed left at (379, 289)
Screenshot: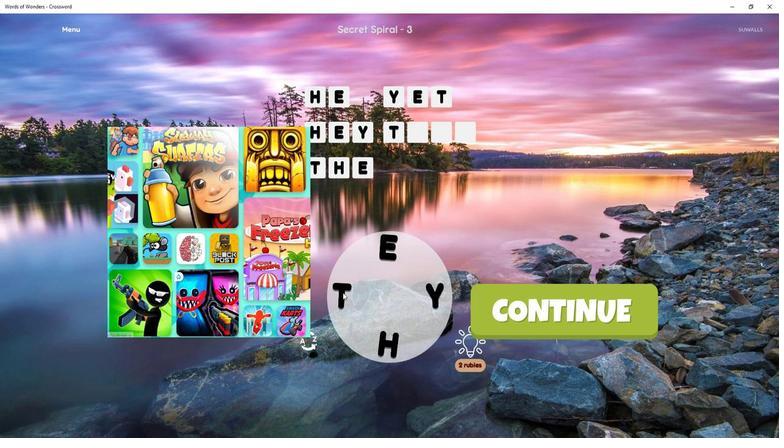 
Action: Mouse moved to (379, 288)
Screenshot: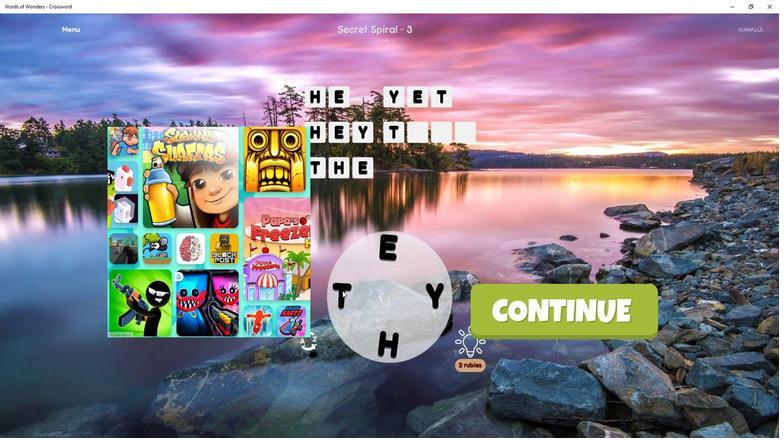 
Action: Mouse pressed left at (379, 288)
Screenshot: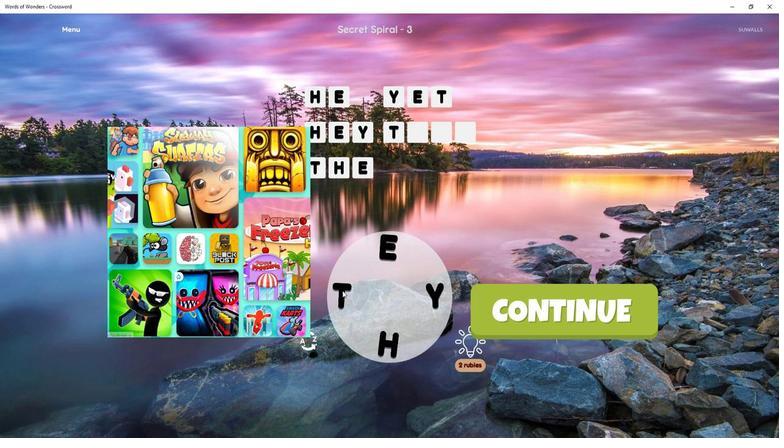 
Action: Mouse moved to (379, 286)
Screenshot: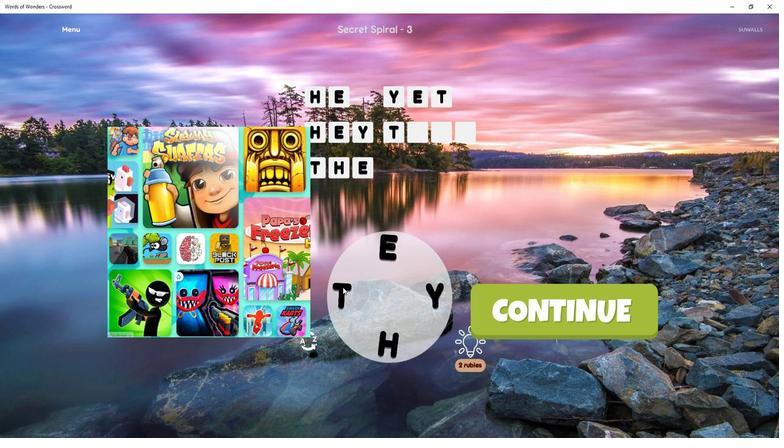 
Action: Mouse pressed left at (379, 286)
Screenshot: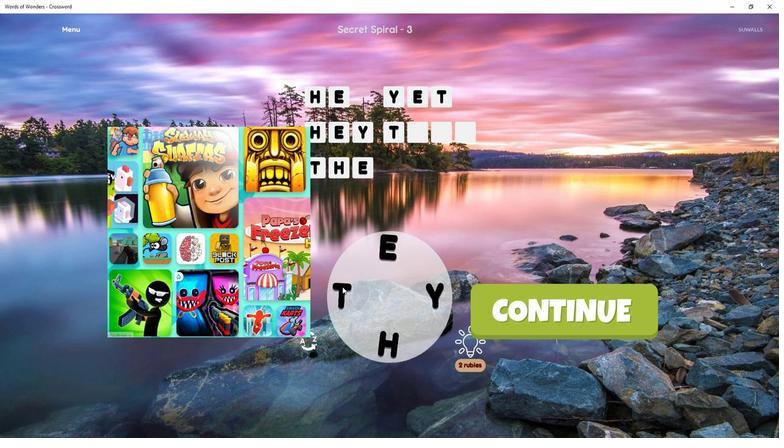 
Action: Mouse moved to (375, 292)
Screenshot: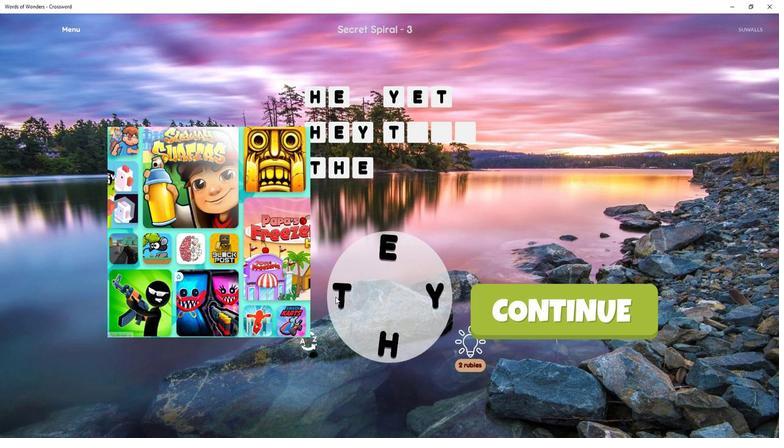 
Action: Mouse pressed left at (375, 292)
Screenshot: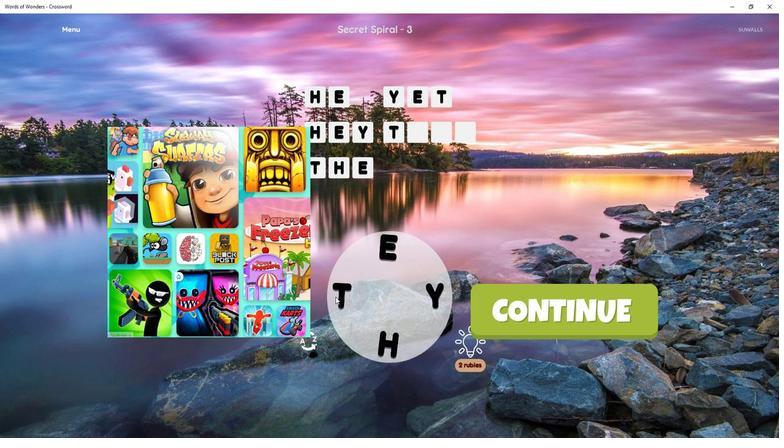 
Action: Mouse moved to (406, 314)
Screenshot: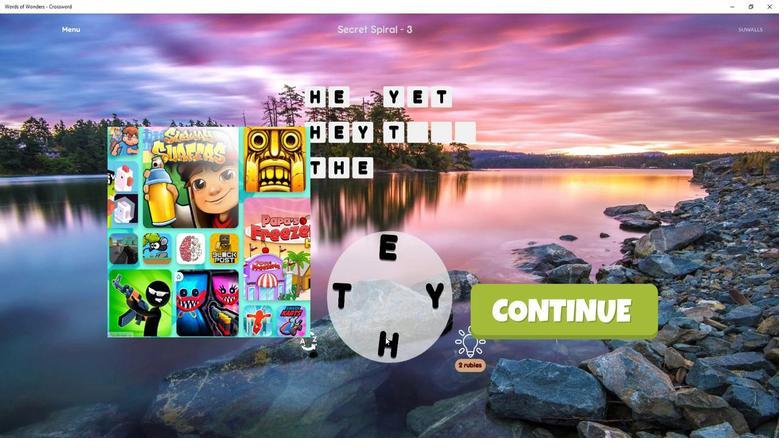 
Action: Mouse pressed left at (406, 314)
Screenshot: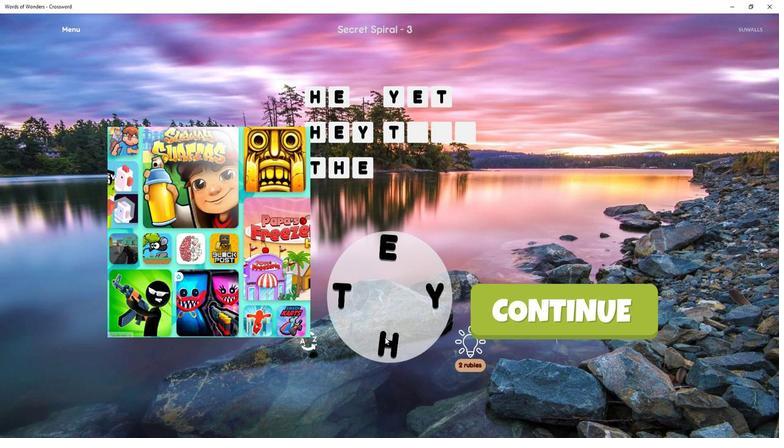 
Action: Mouse moved to (381, 286)
Screenshot: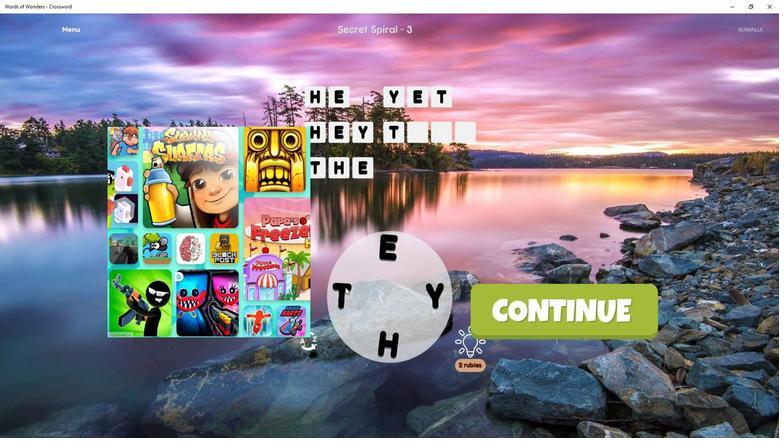 
Action: Mouse pressed left at (381, 286)
Screenshot: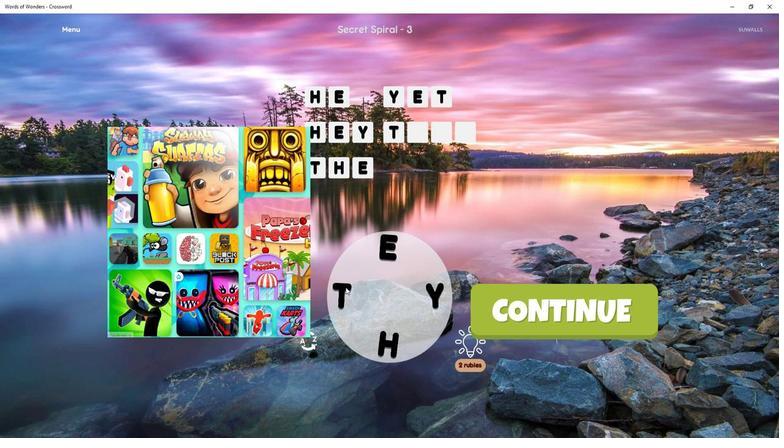 
Action: Mouse moved to (383, 284)
Screenshot: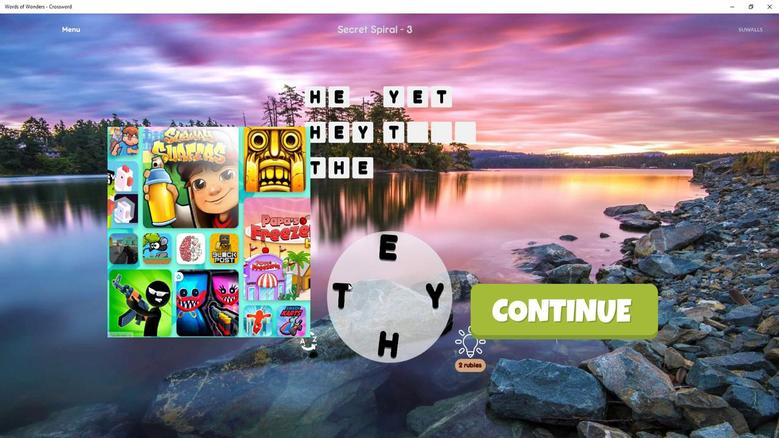 
Action: Mouse pressed left at (383, 284)
Screenshot: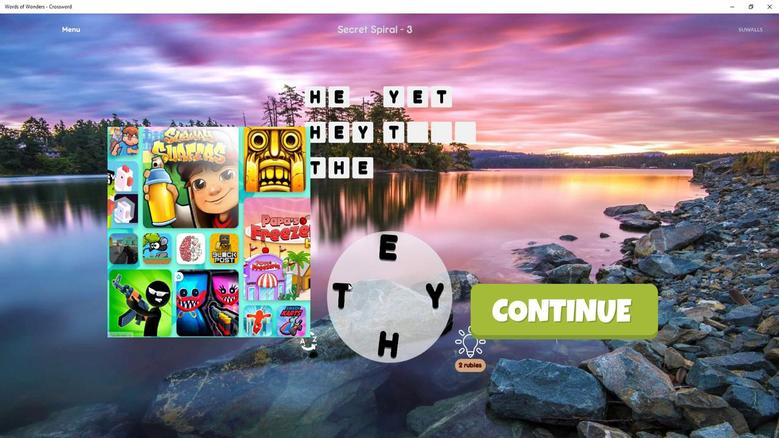 
Action: Mouse moved to (431, 268)
Screenshot: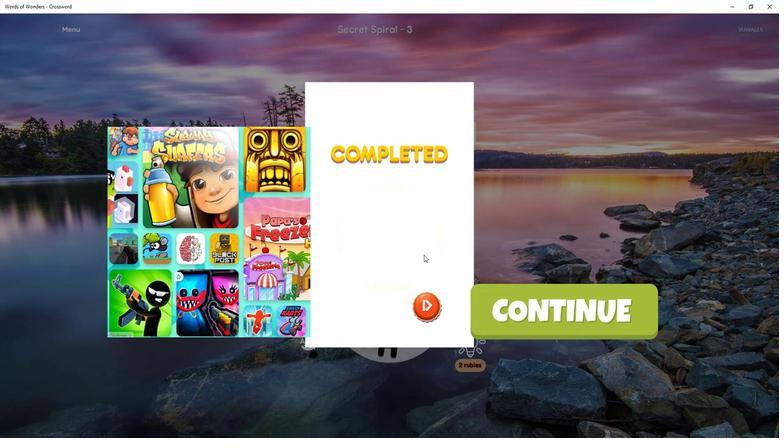 
